 Task: Find connections with filter location Ibshawāy with filter topic #inspiration with filter profile language French with filter current company SINCLUS with filter school H.R. College Of Commerce & Economics with filter industry Medical Equipment Manufacturing with filter service category Tax Law with filter keywords title Habitat for Humanity Builder
Action: Mouse moved to (517, 64)
Screenshot: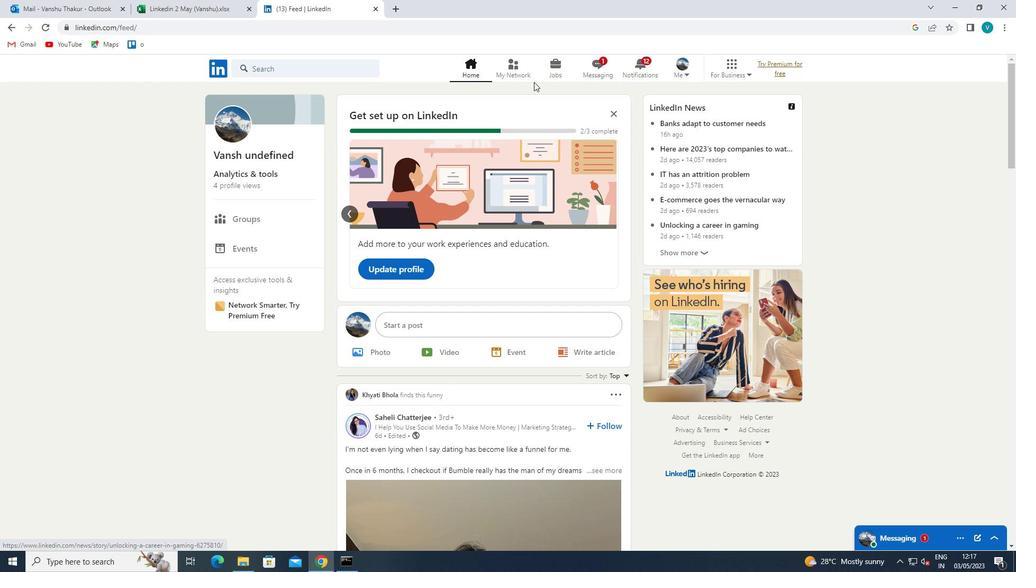 
Action: Mouse pressed left at (517, 64)
Screenshot: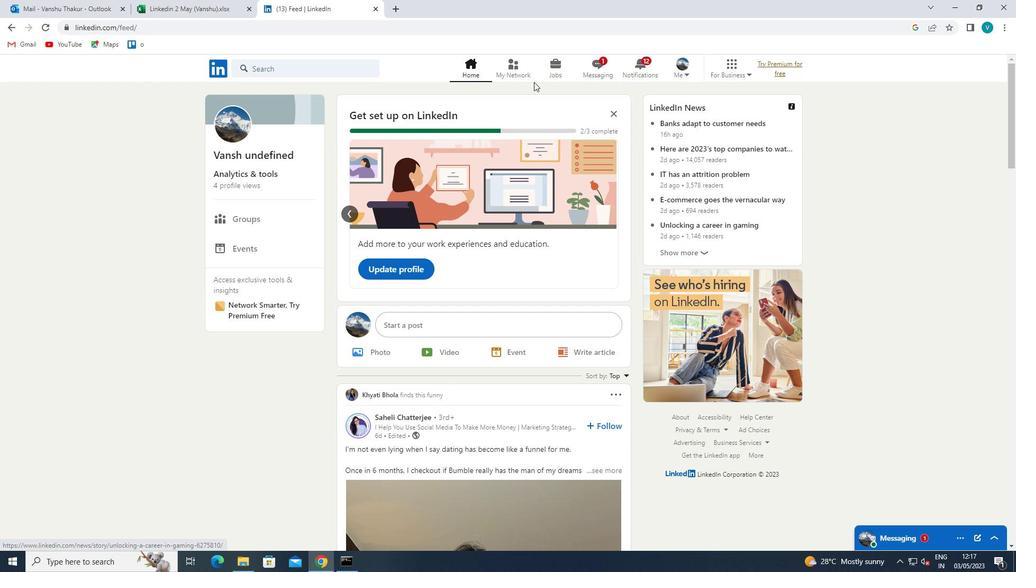 
Action: Mouse moved to (323, 128)
Screenshot: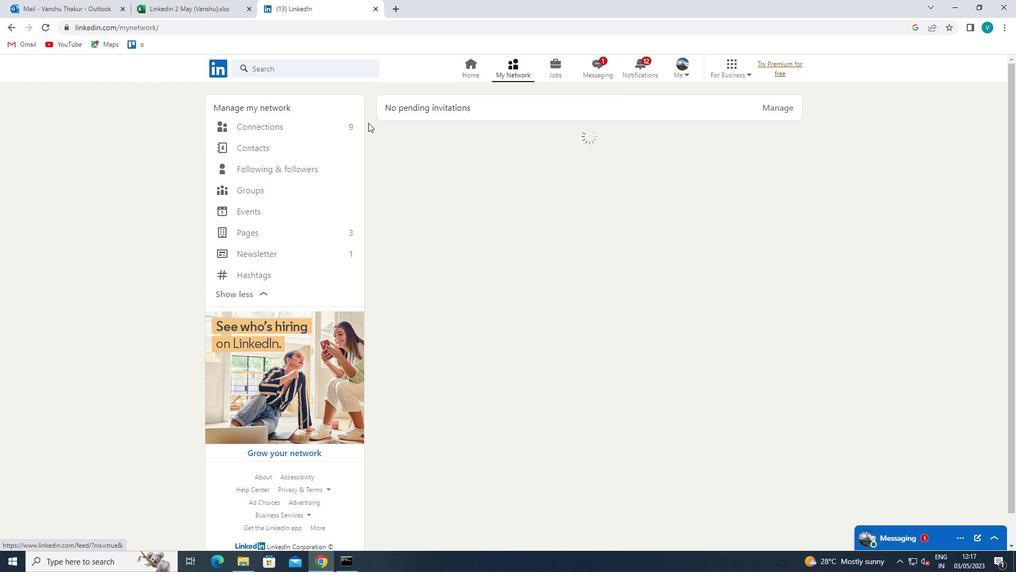 
Action: Mouse pressed left at (323, 128)
Screenshot: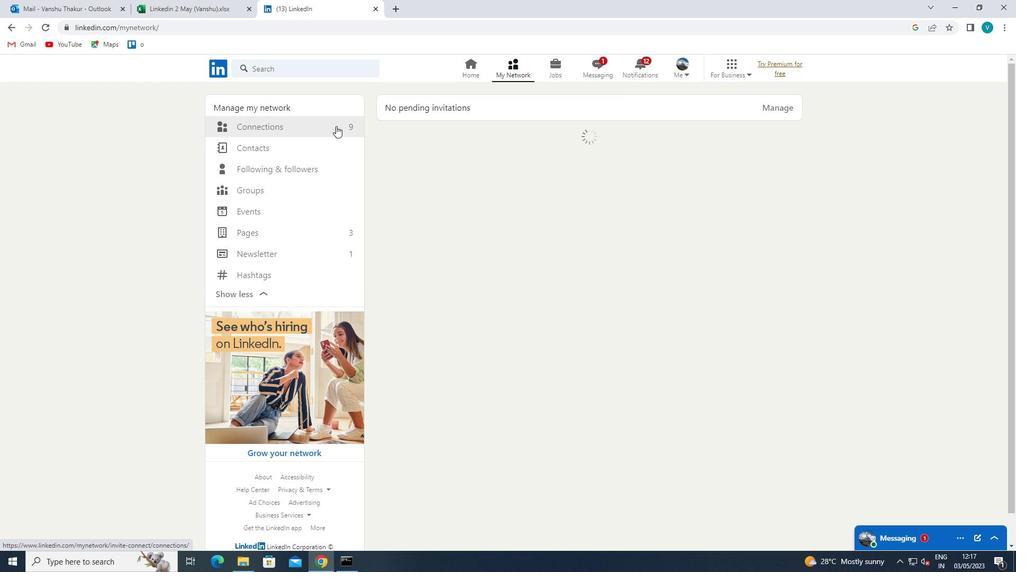 
Action: Mouse moved to (591, 132)
Screenshot: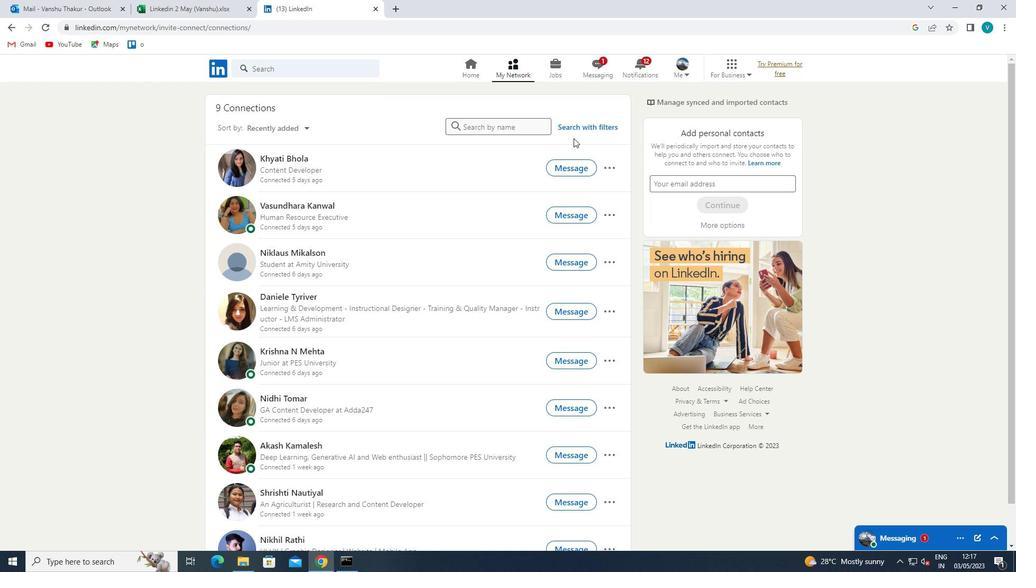 
Action: Mouse pressed left at (591, 132)
Screenshot: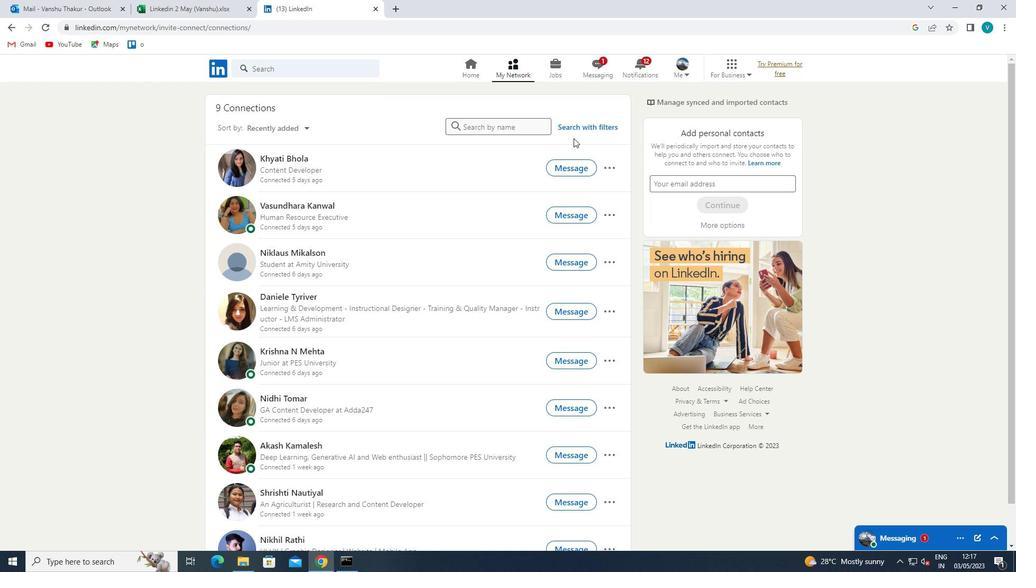 
Action: Mouse moved to (595, 130)
Screenshot: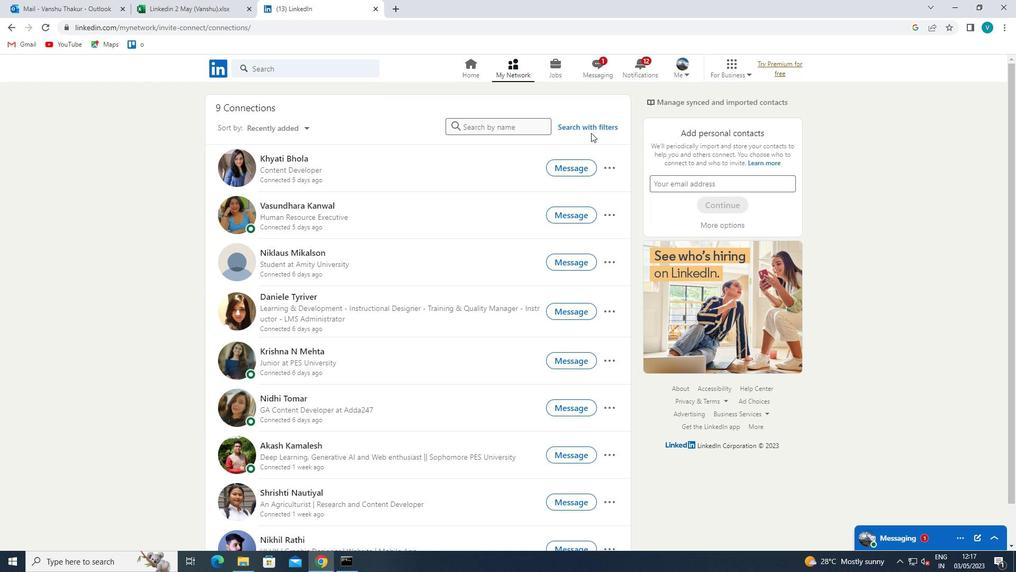 
Action: Mouse pressed left at (595, 130)
Screenshot: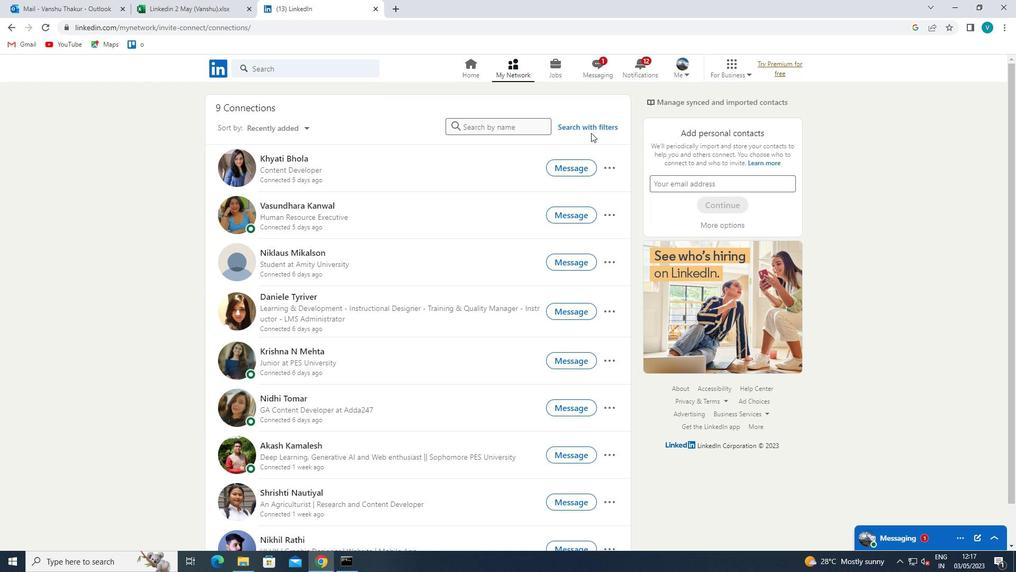 
Action: Mouse moved to (501, 100)
Screenshot: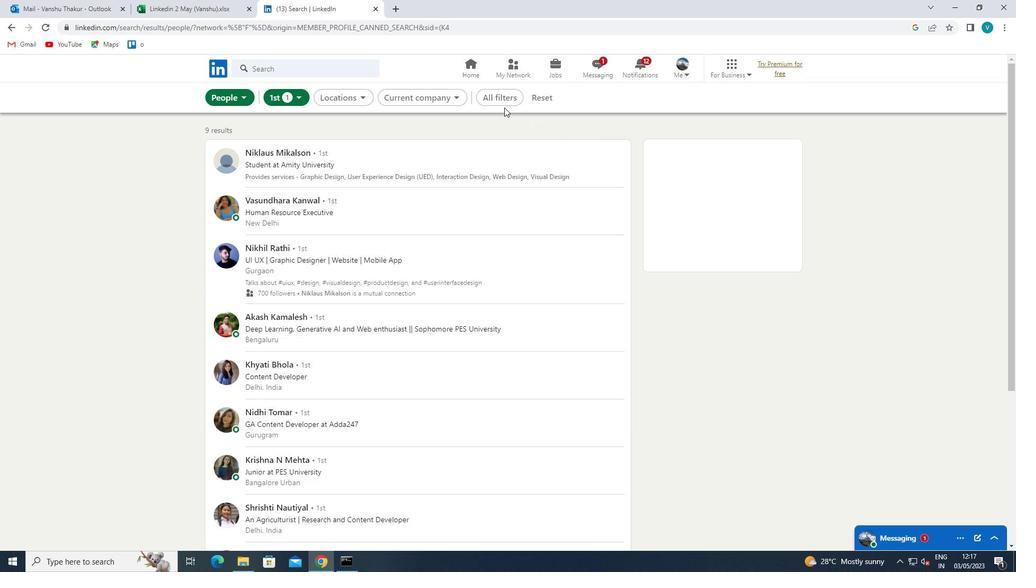 
Action: Mouse pressed left at (501, 100)
Screenshot: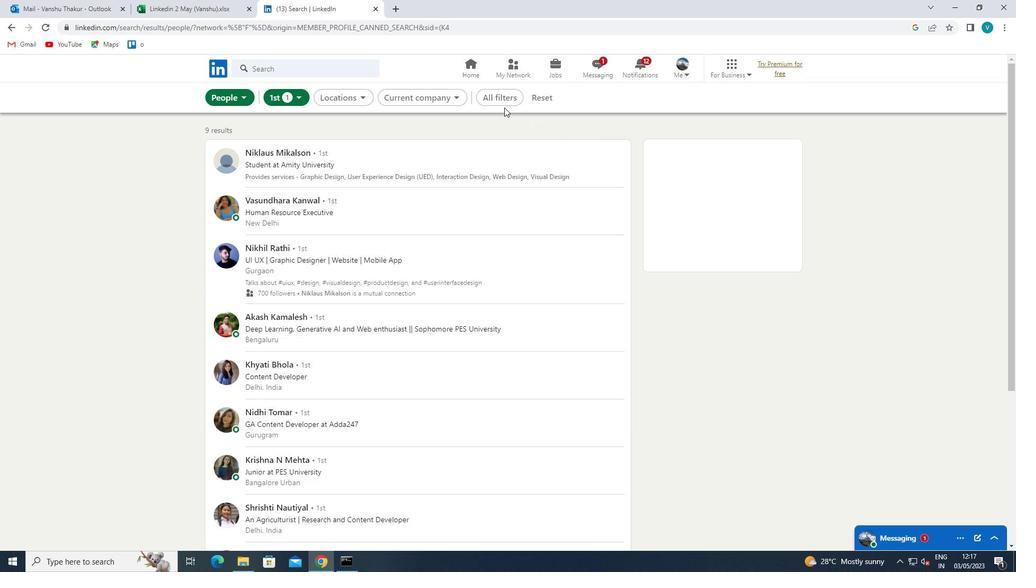 
Action: Mouse moved to (808, 243)
Screenshot: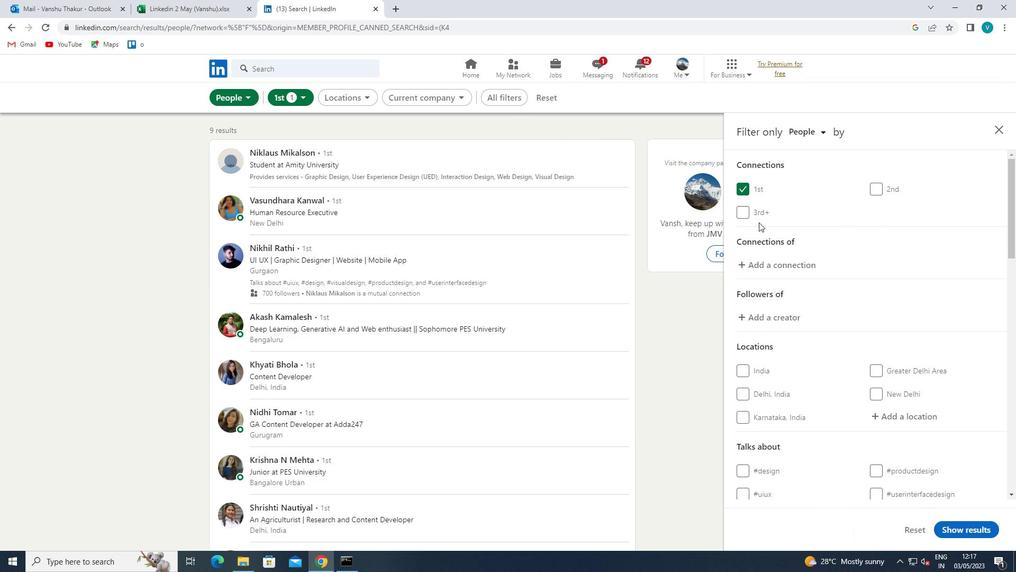 
Action: Mouse scrolled (808, 242) with delta (0, 0)
Screenshot: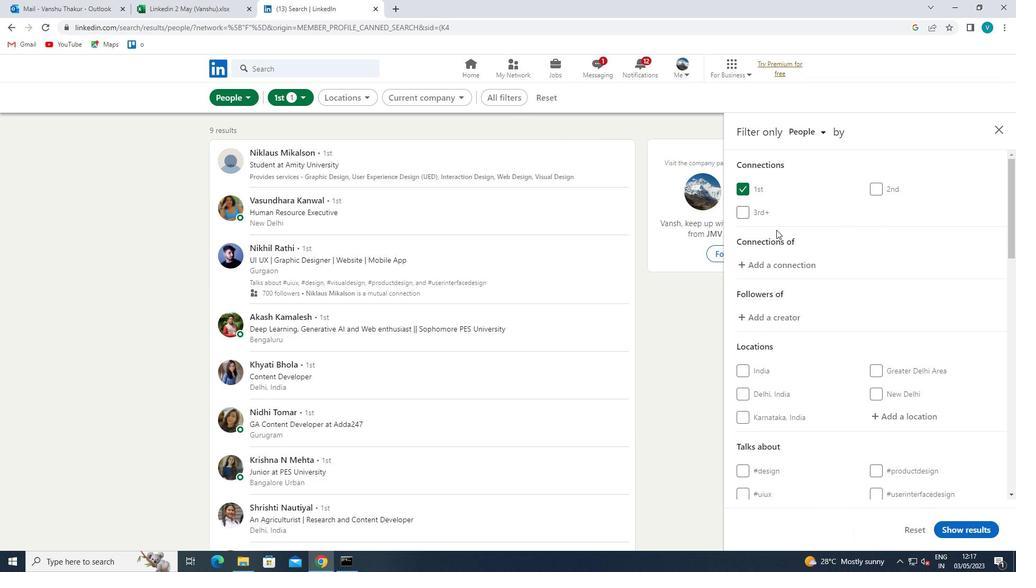 
Action: Mouse moved to (894, 364)
Screenshot: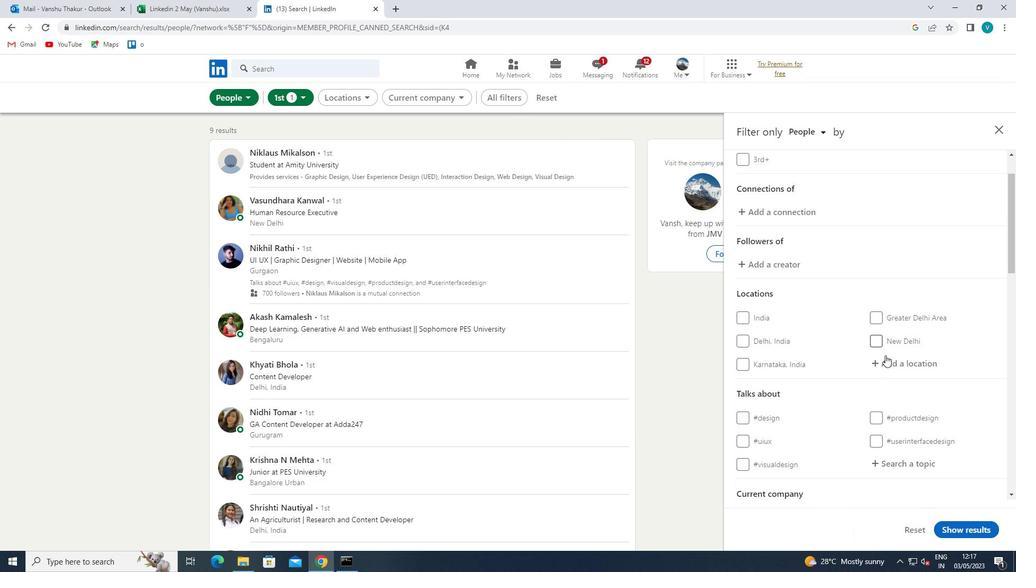 
Action: Mouse pressed left at (894, 364)
Screenshot: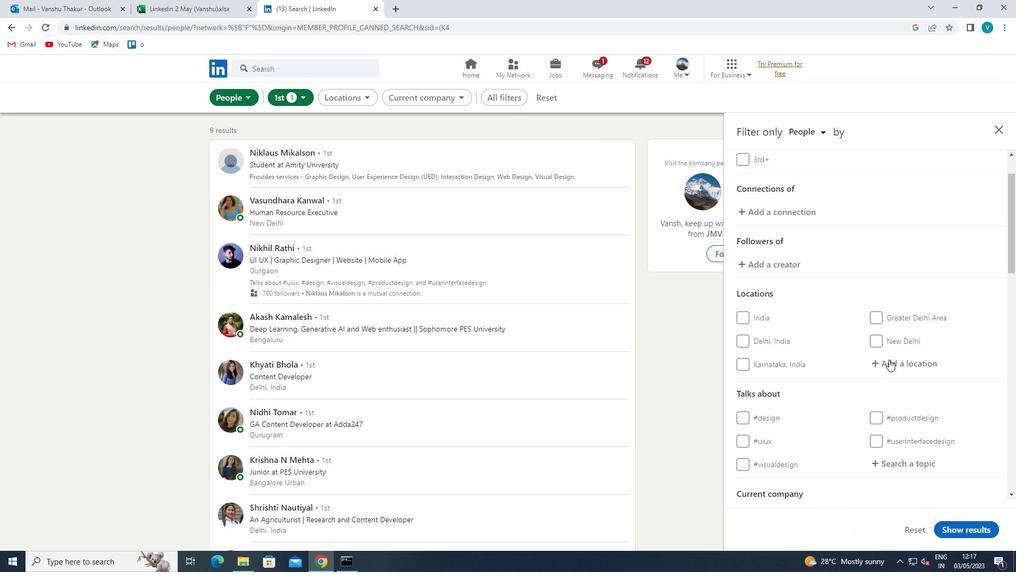 
Action: Mouse moved to (662, 234)
Screenshot: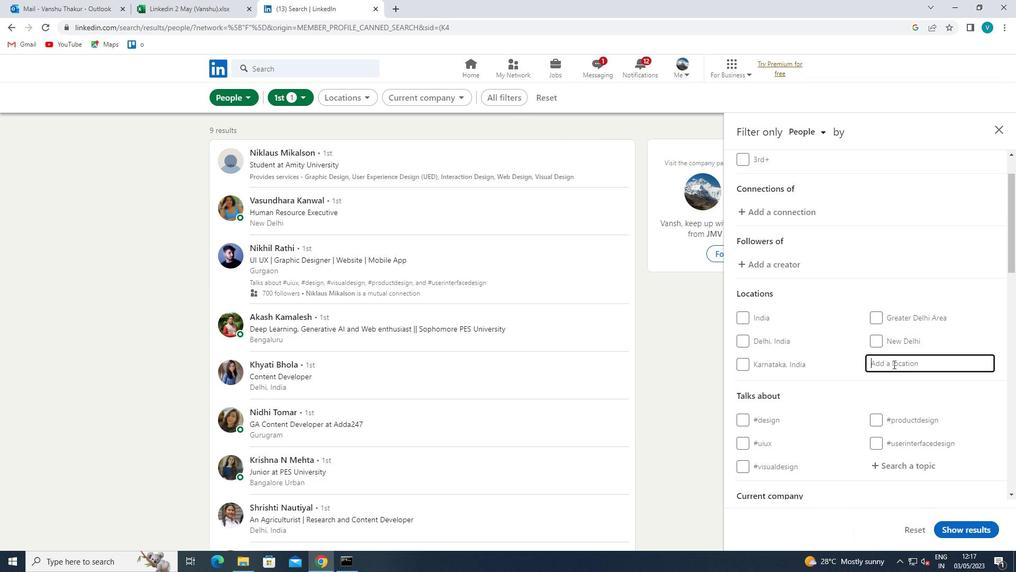 
Action: Key pressed lbshaway
Screenshot: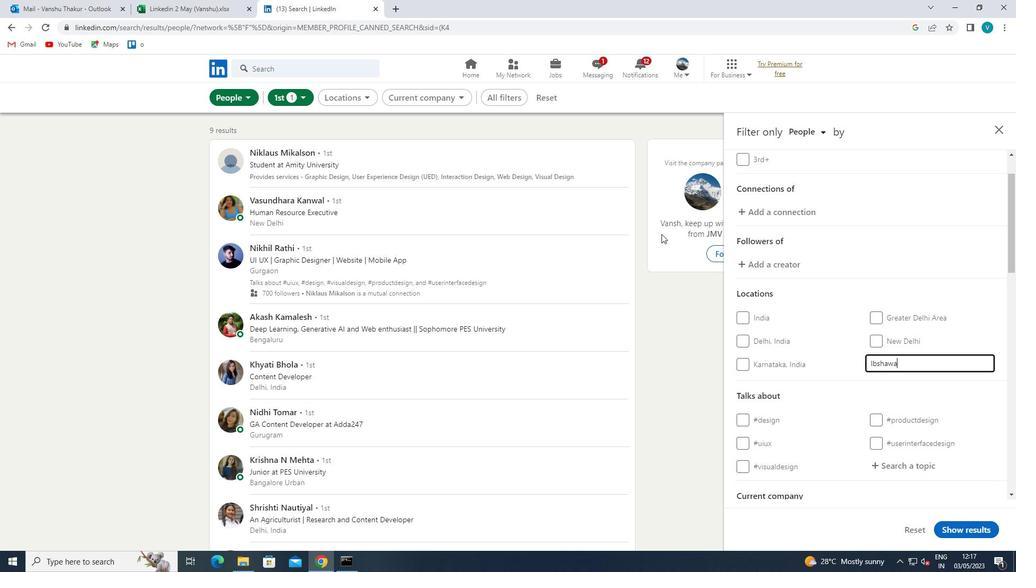 
Action: Mouse moved to (823, 343)
Screenshot: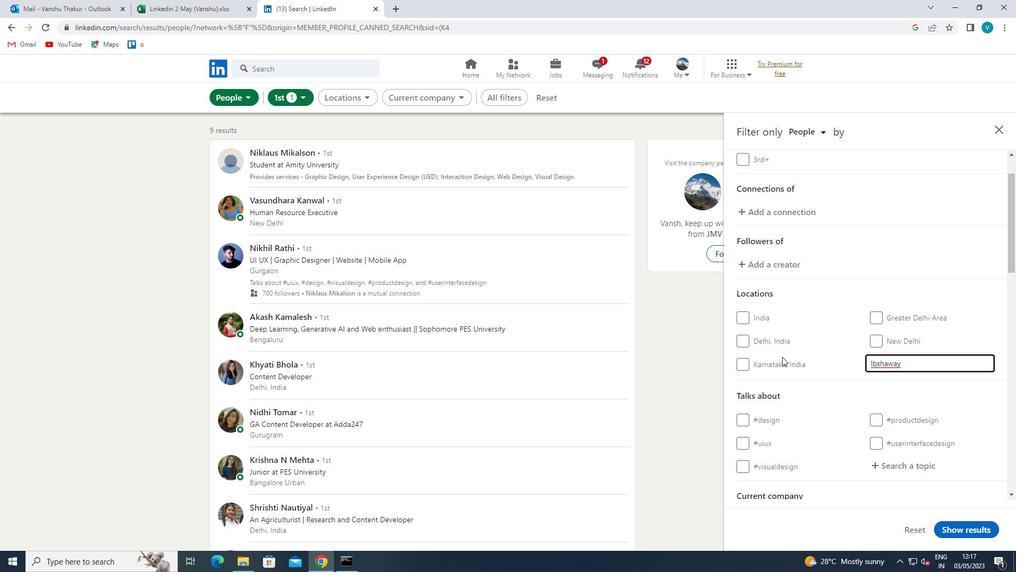 
Action: Mouse pressed left at (823, 343)
Screenshot: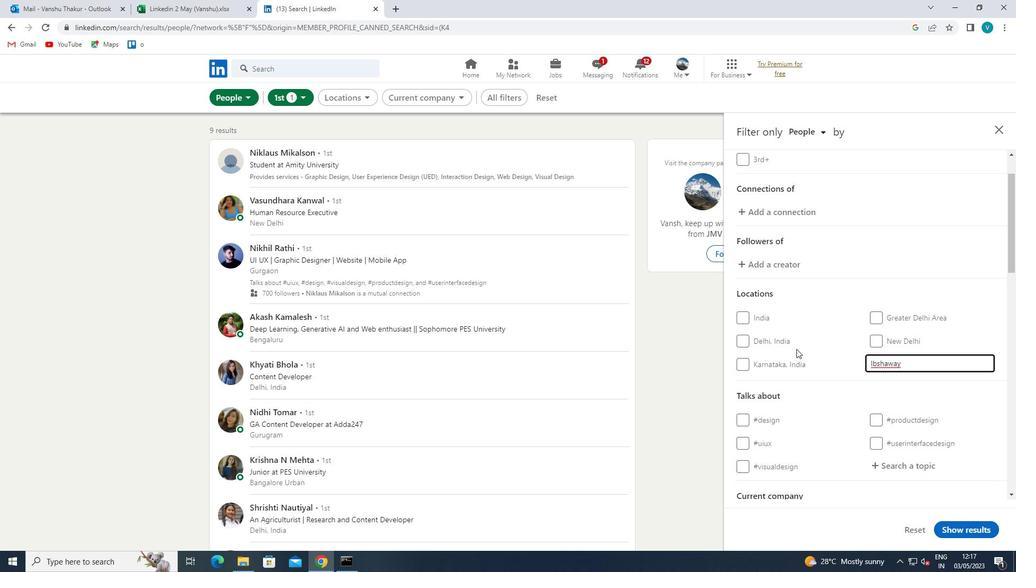 
Action: Mouse moved to (826, 340)
Screenshot: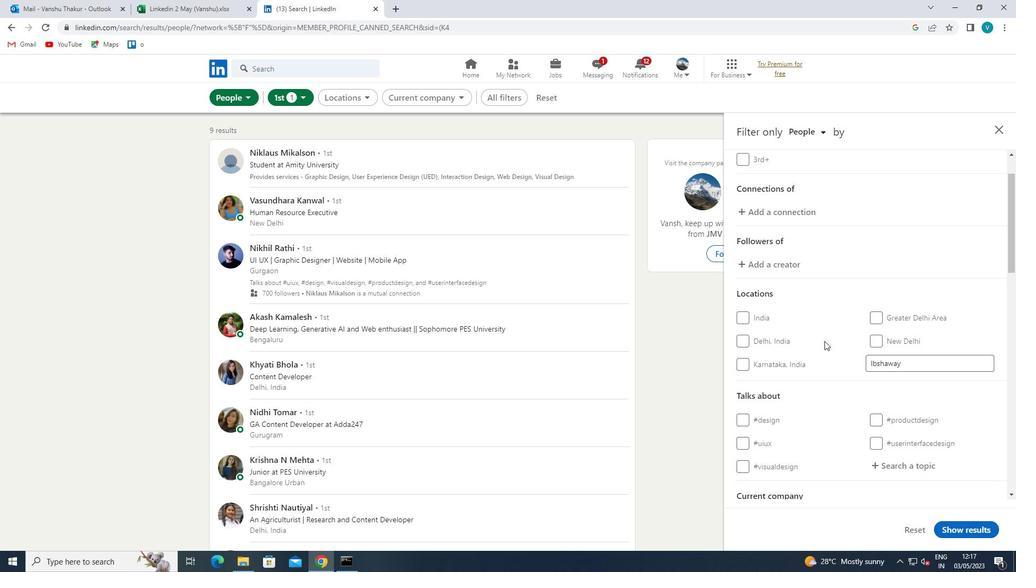 
Action: Mouse scrolled (826, 340) with delta (0, 0)
Screenshot: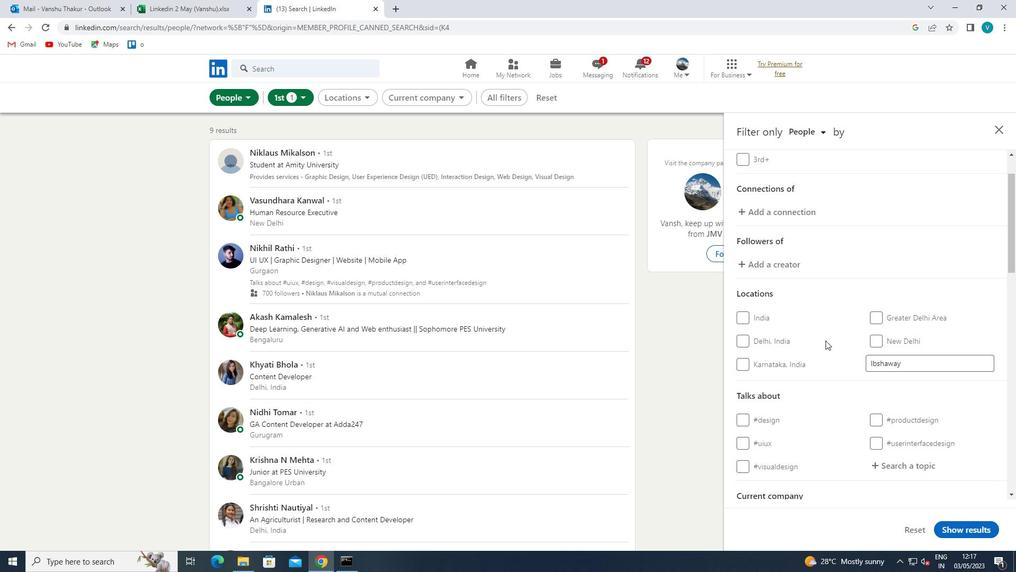 
Action: Mouse scrolled (826, 340) with delta (0, 0)
Screenshot: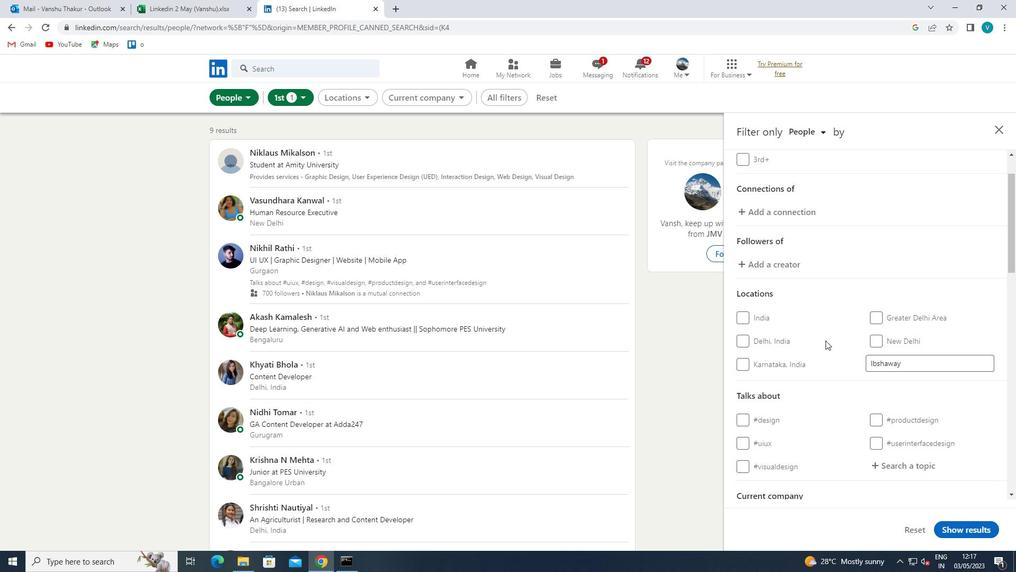 
Action: Mouse scrolled (826, 340) with delta (0, 0)
Screenshot: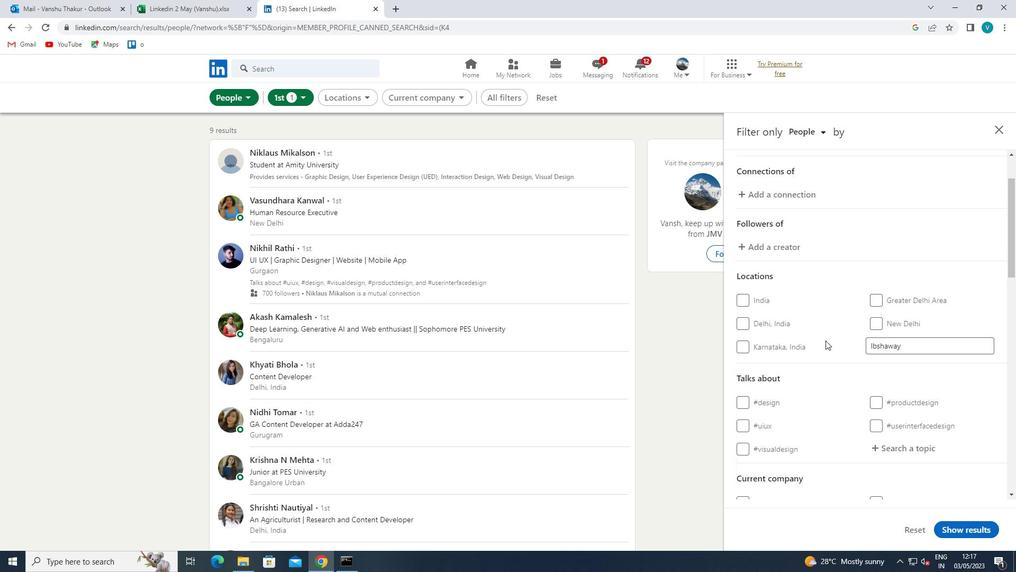
Action: Mouse moved to (907, 313)
Screenshot: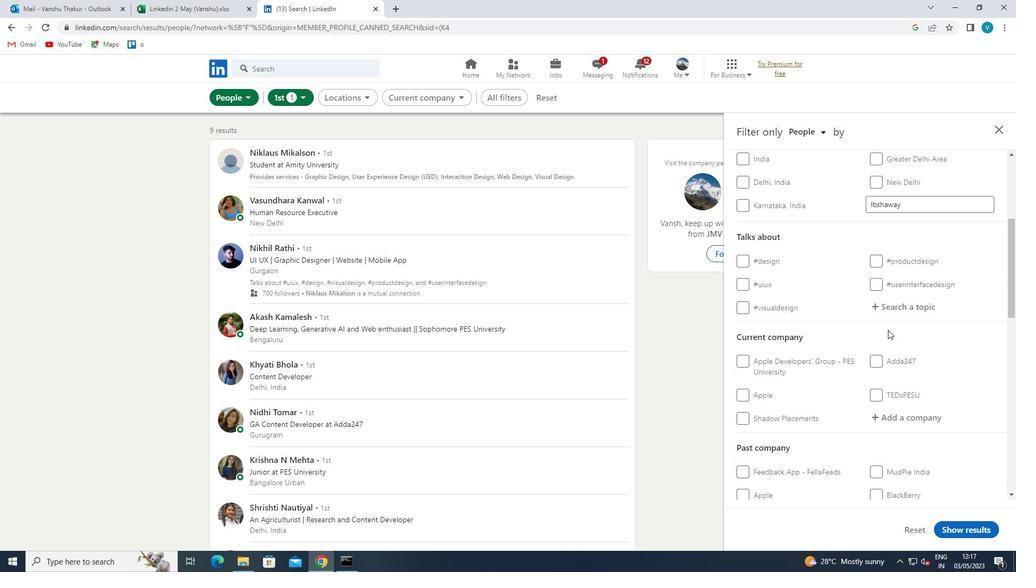 
Action: Mouse pressed left at (907, 313)
Screenshot: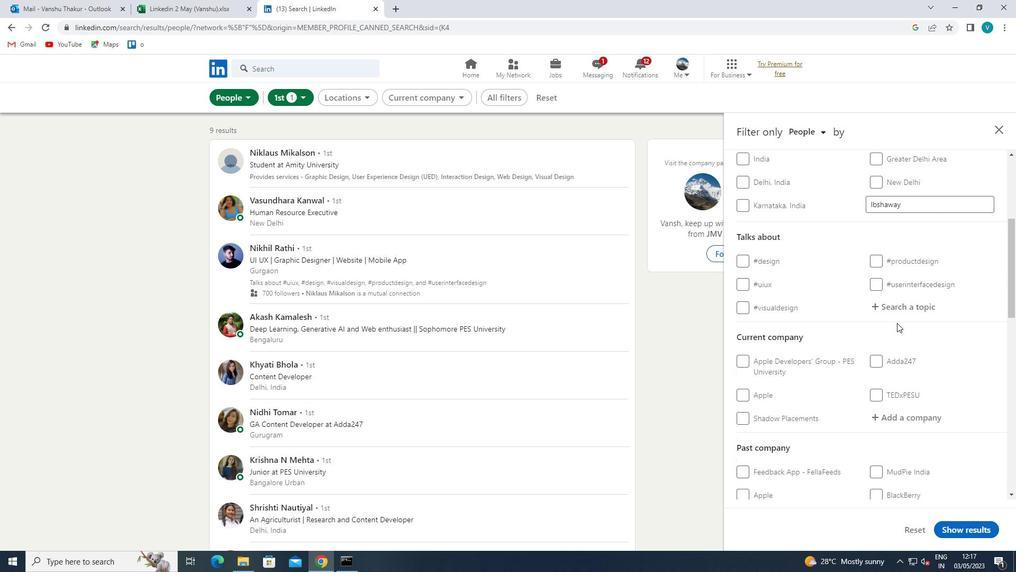 
Action: Mouse moved to (617, 145)
Screenshot: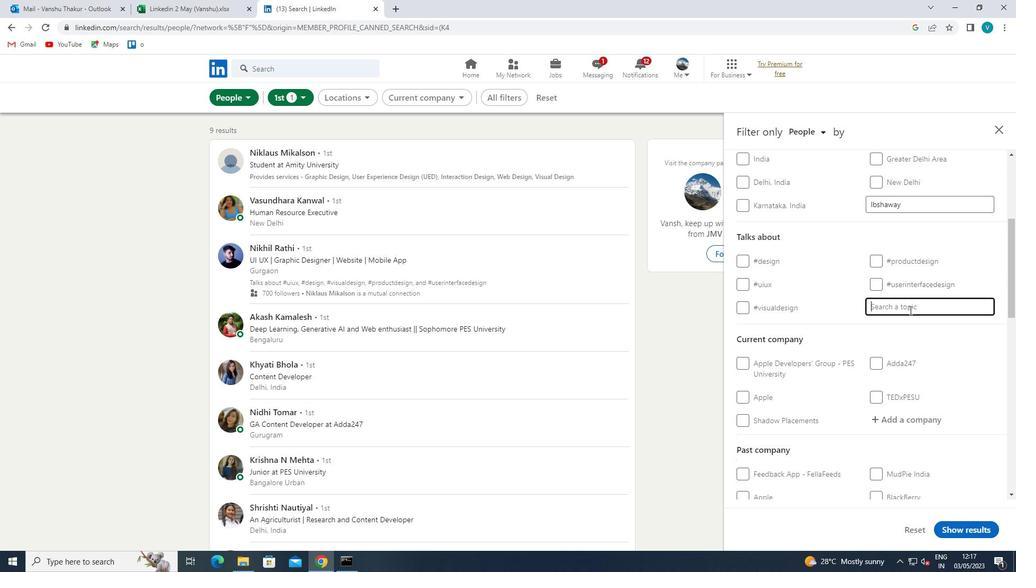 
Action: Key pressed inspiration
Screenshot: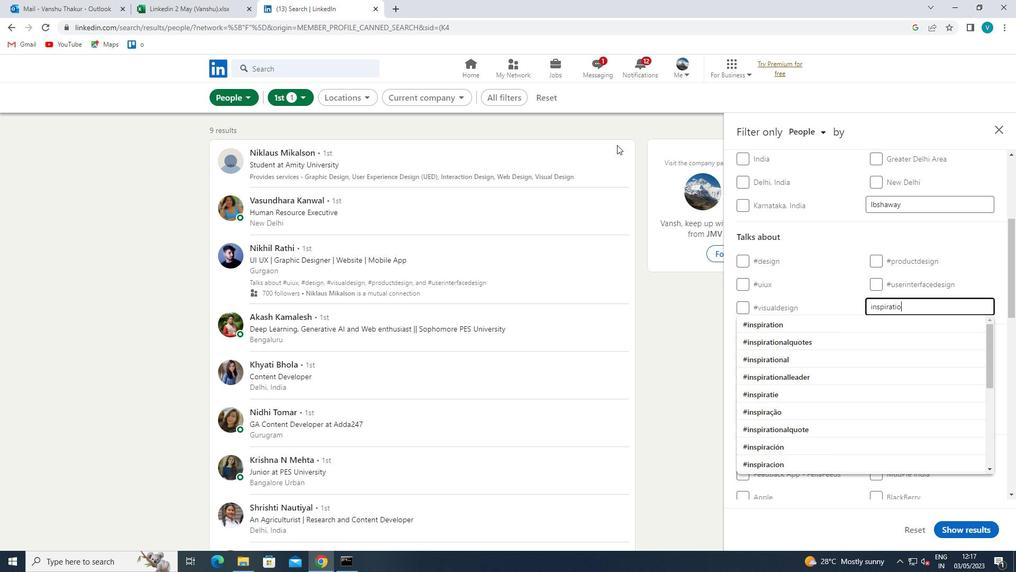 
Action: Mouse moved to (774, 316)
Screenshot: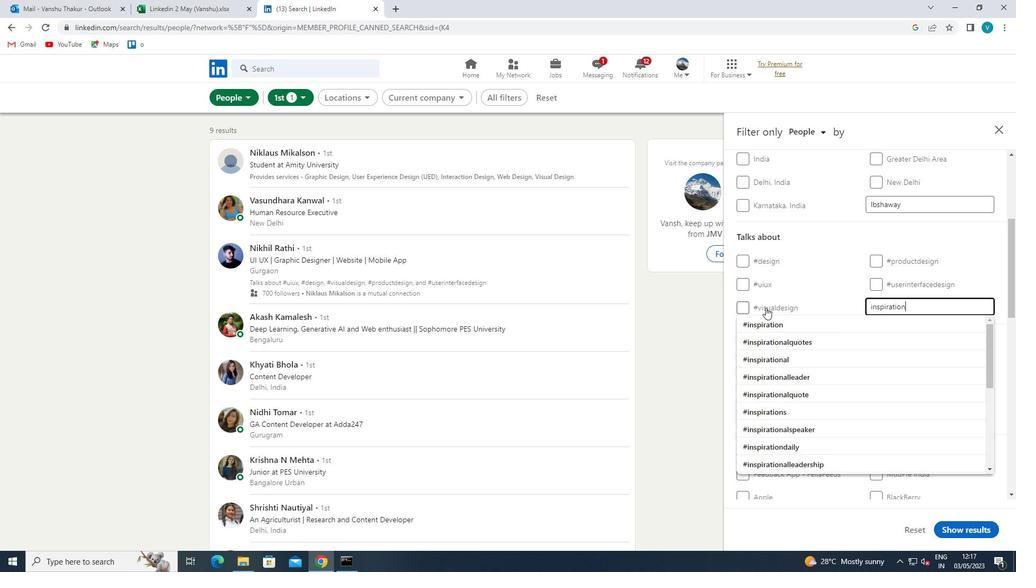 
Action: Mouse pressed left at (774, 316)
Screenshot: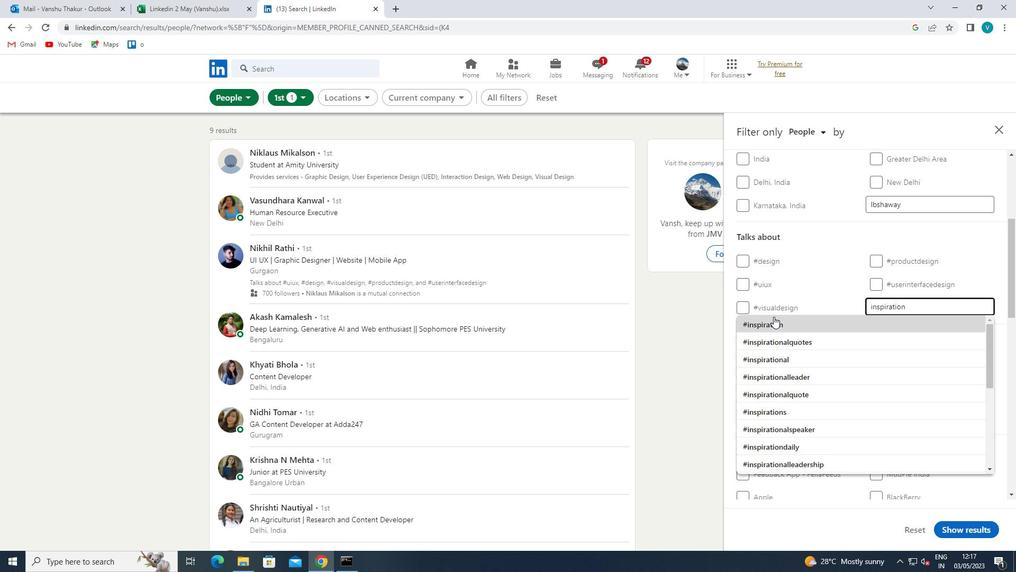 
Action: Mouse moved to (867, 333)
Screenshot: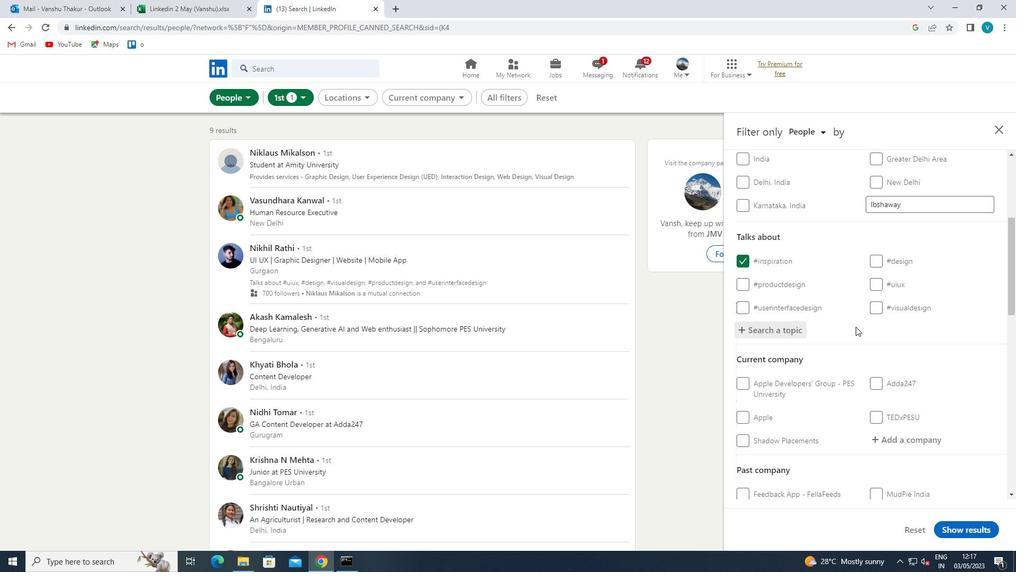 
Action: Mouse scrolled (867, 332) with delta (0, 0)
Screenshot: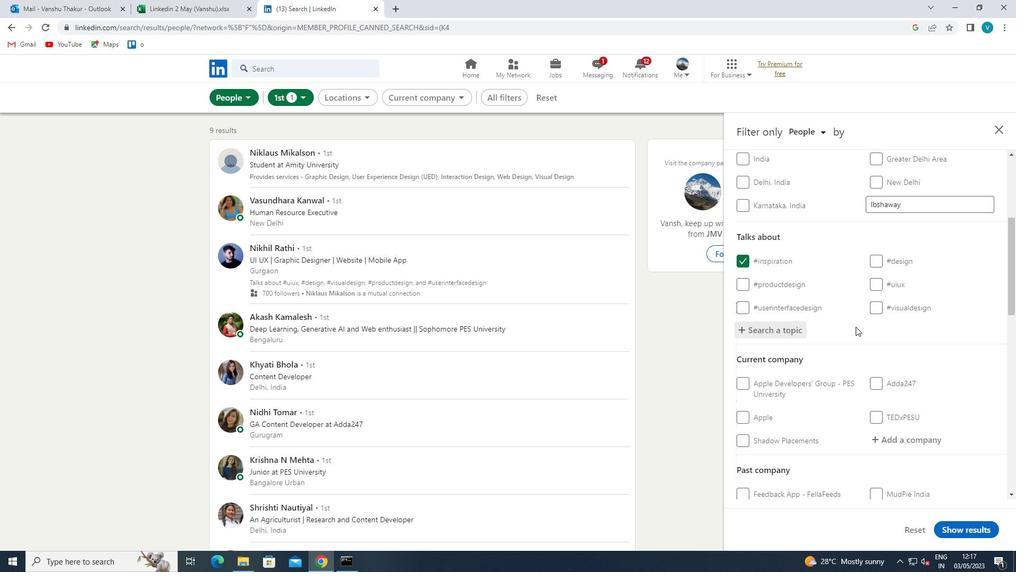 
Action: Mouse moved to (868, 334)
Screenshot: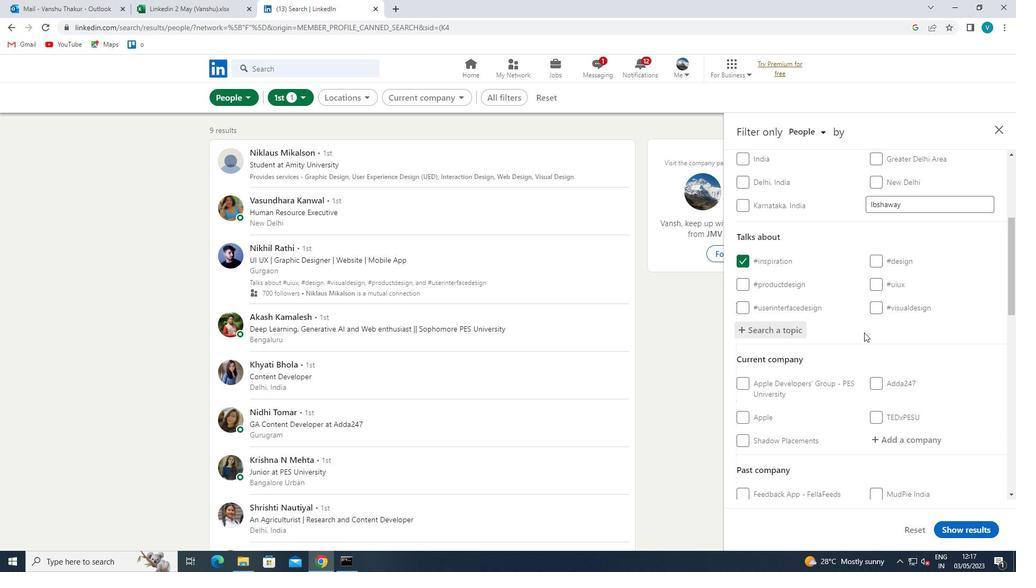 
Action: Mouse scrolled (868, 333) with delta (0, 0)
Screenshot: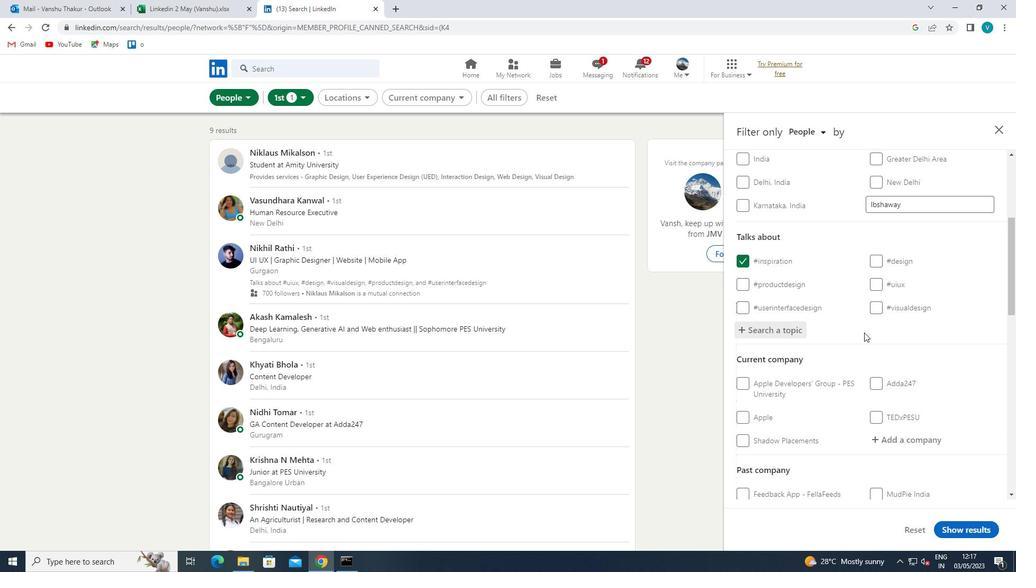 
Action: Mouse moved to (892, 333)
Screenshot: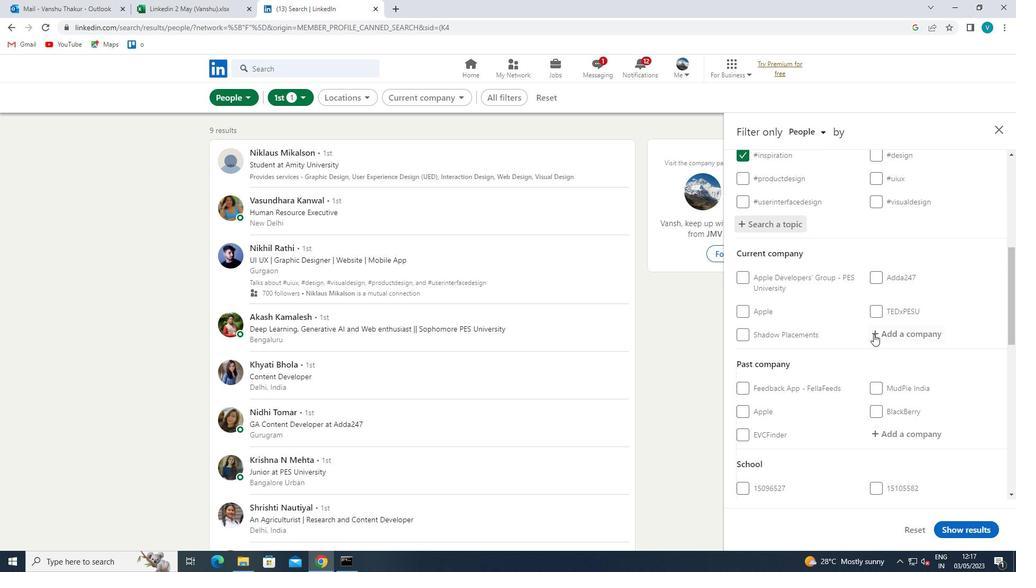 
Action: Mouse pressed left at (892, 333)
Screenshot: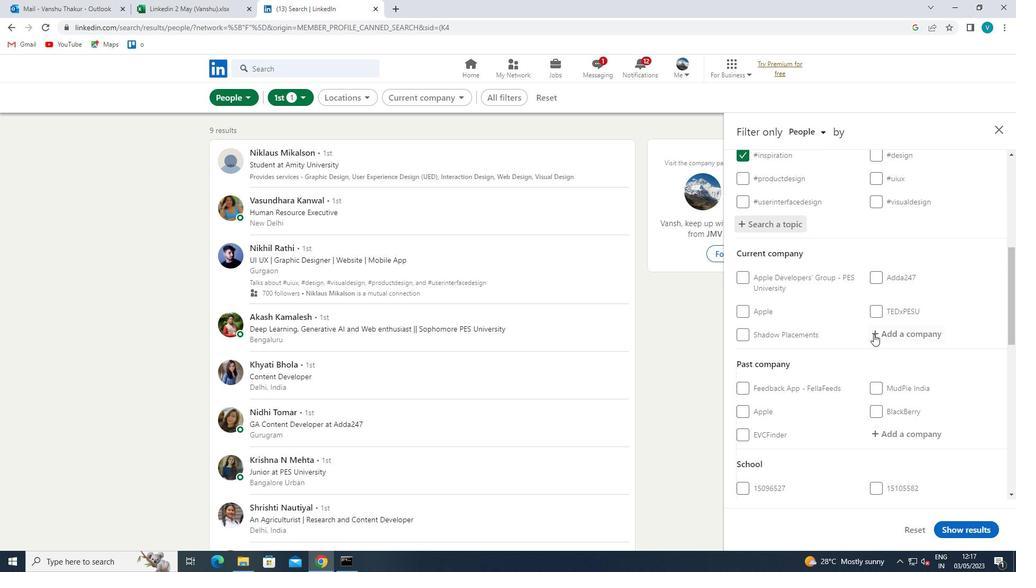 
Action: Mouse moved to (824, 359)
Screenshot: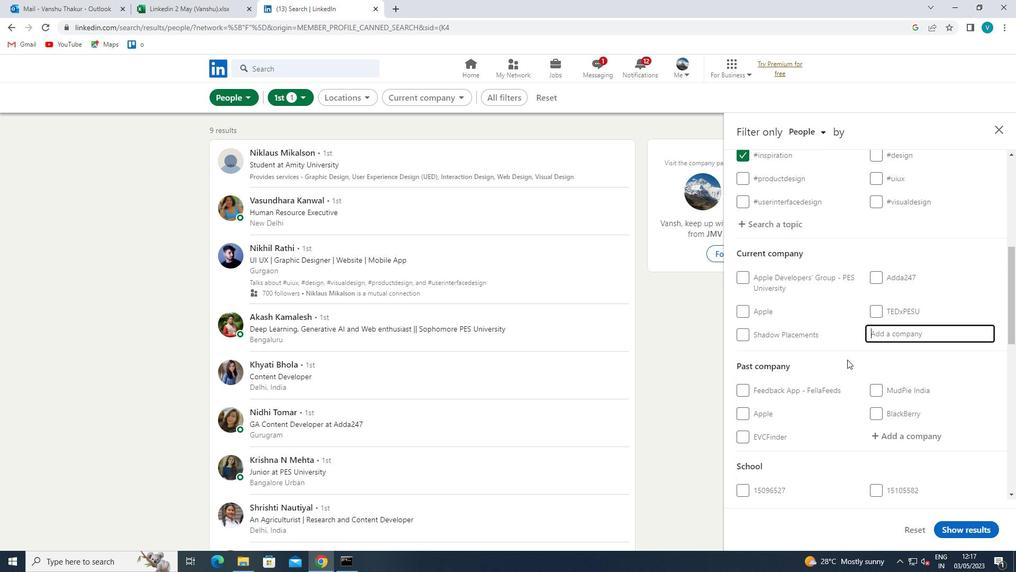 
Action: Key pressed <Key.shift>SINCLUS
Screenshot: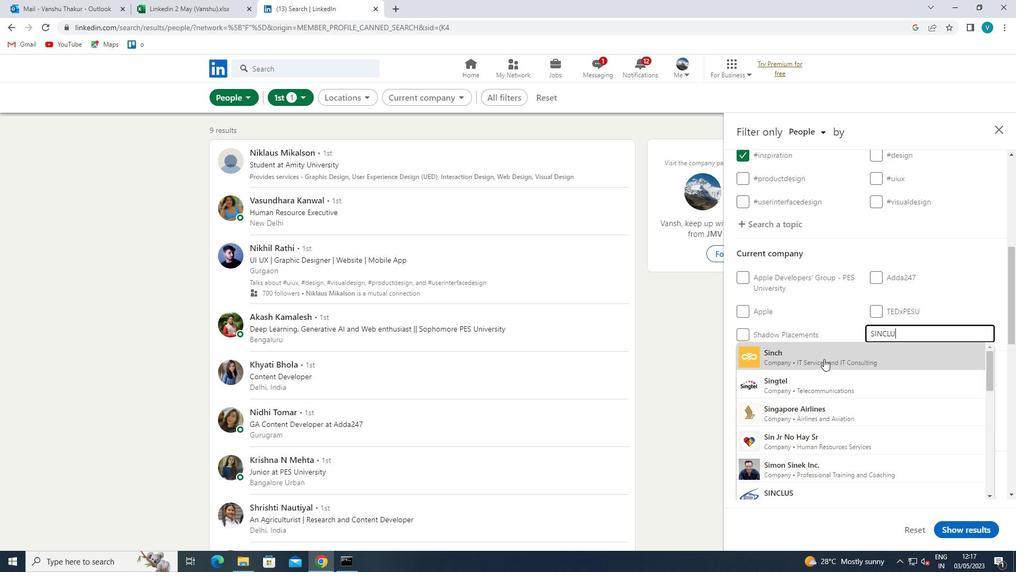 
Action: Mouse moved to (833, 359)
Screenshot: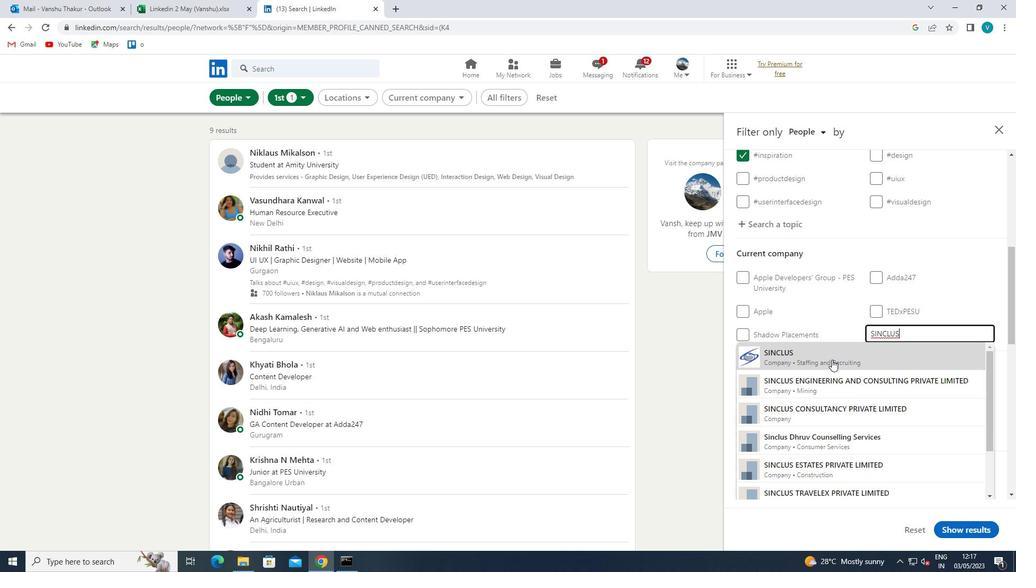 
Action: Mouse pressed left at (833, 359)
Screenshot: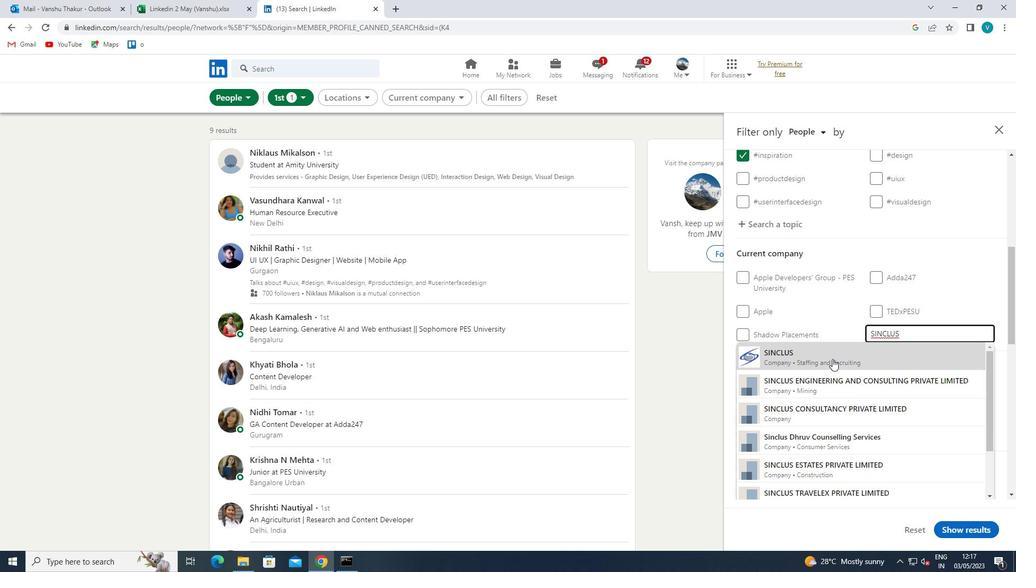 
Action: Mouse scrolled (833, 358) with delta (0, 0)
Screenshot: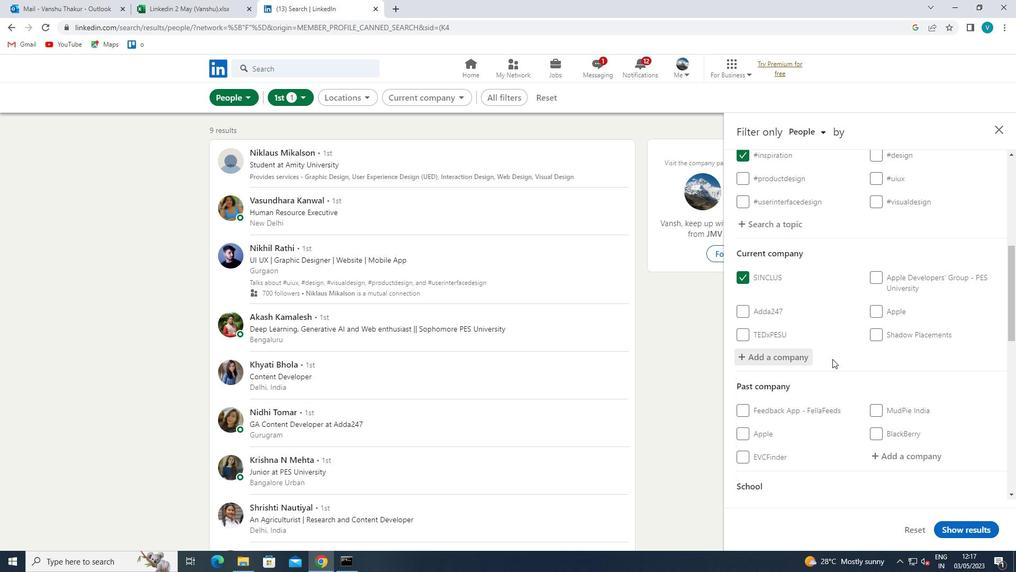 
Action: Mouse scrolled (833, 358) with delta (0, 0)
Screenshot: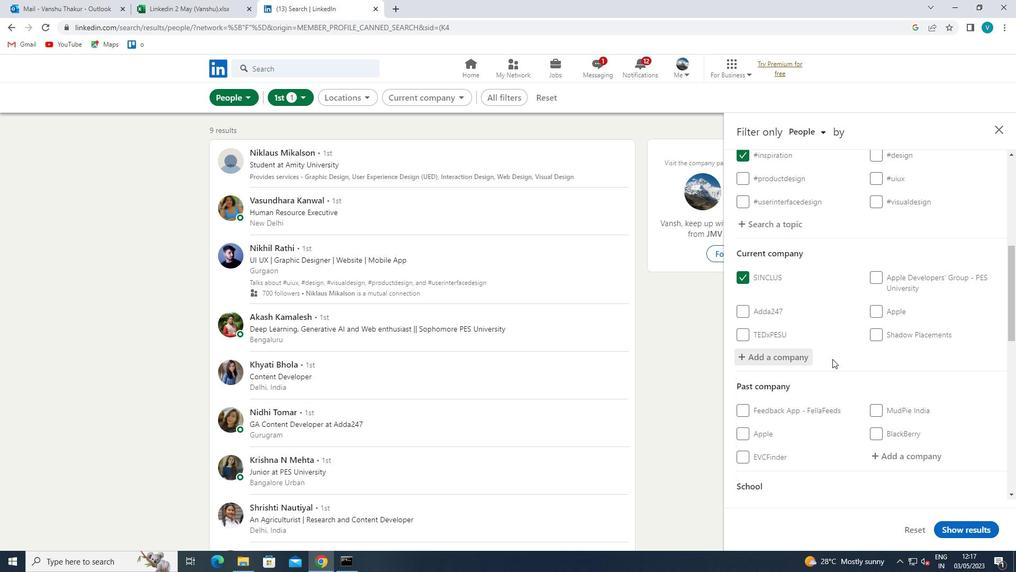 
Action: Mouse scrolled (833, 359) with delta (0, 0)
Screenshot: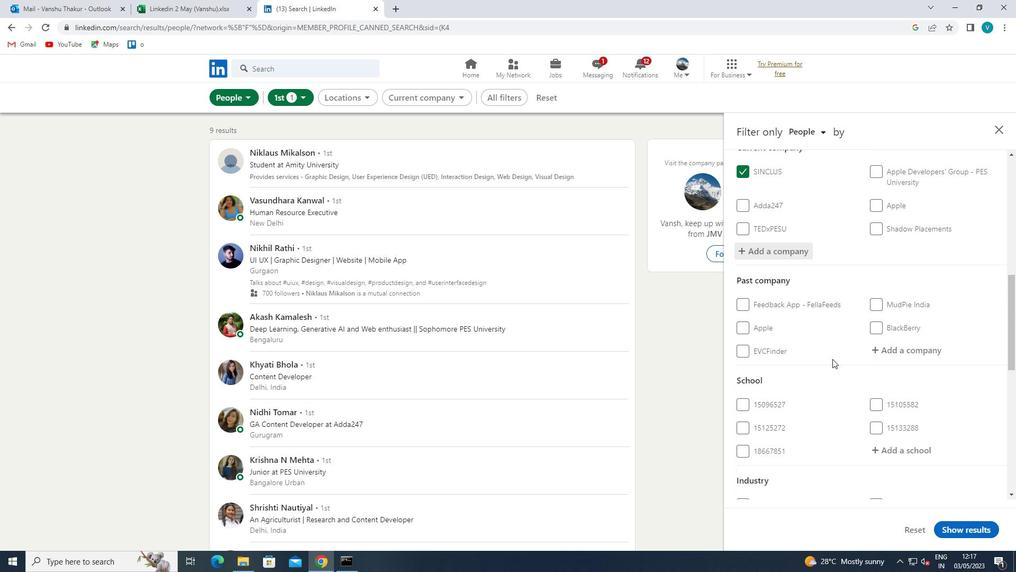 
Action: Mouse scrolled (833, 358) with delta (0, 0)
Screenshot: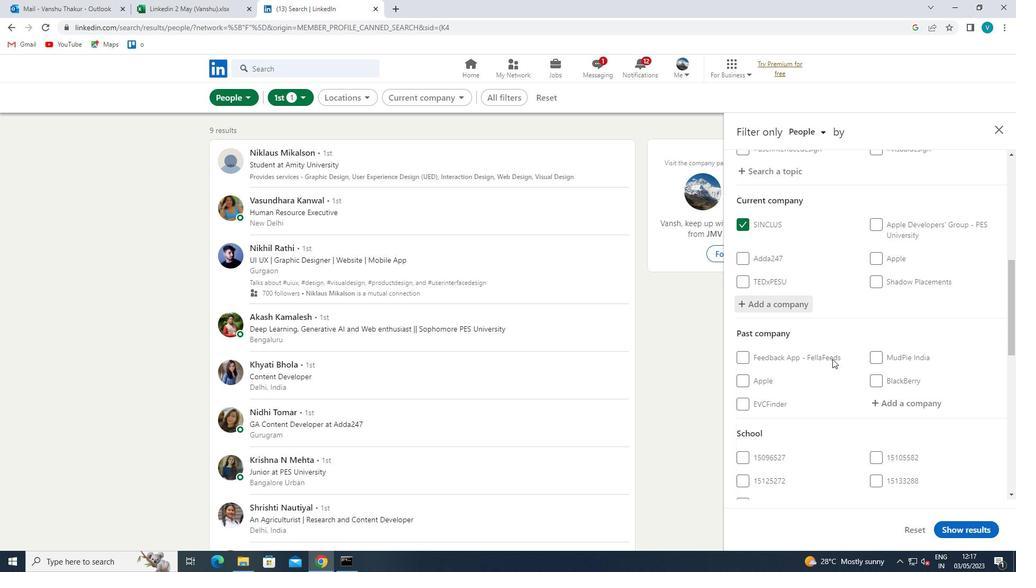 
Action: Mouse scrolled (833, 358) with delta (0, 0)
Screenshot: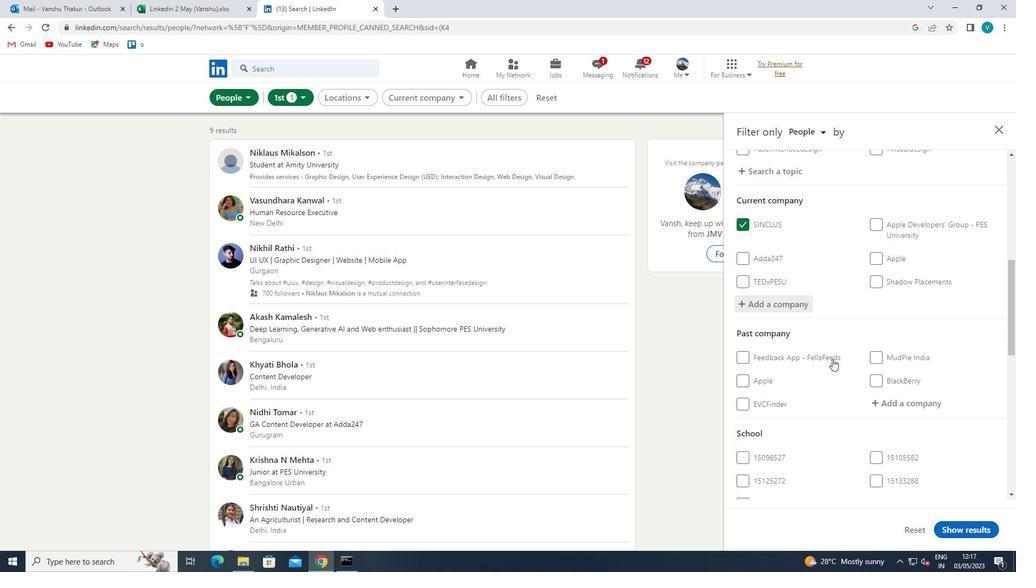 
Action: Mouse scrolled (833, 358) with delta (0, 0)
Screenshot: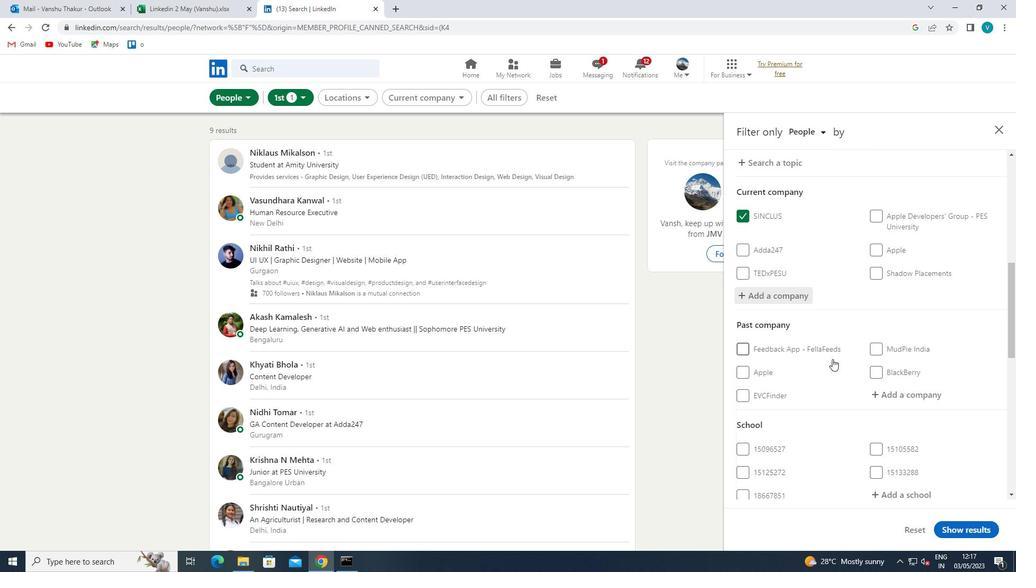 
Action: Mouse moved to (880, 337)
Screenshot: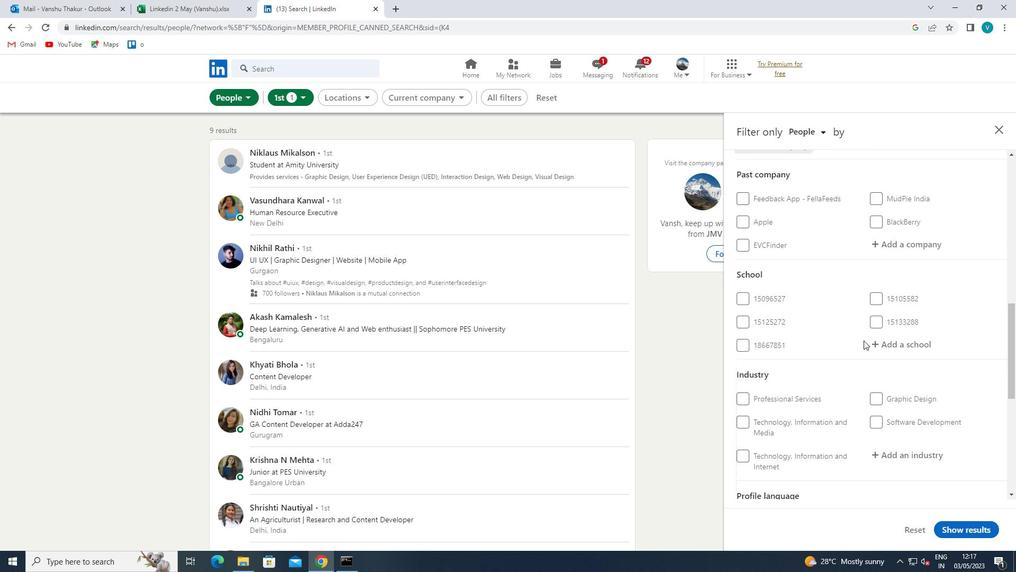 
Action: Mouse pressed left at (880, 337)
Screenshot: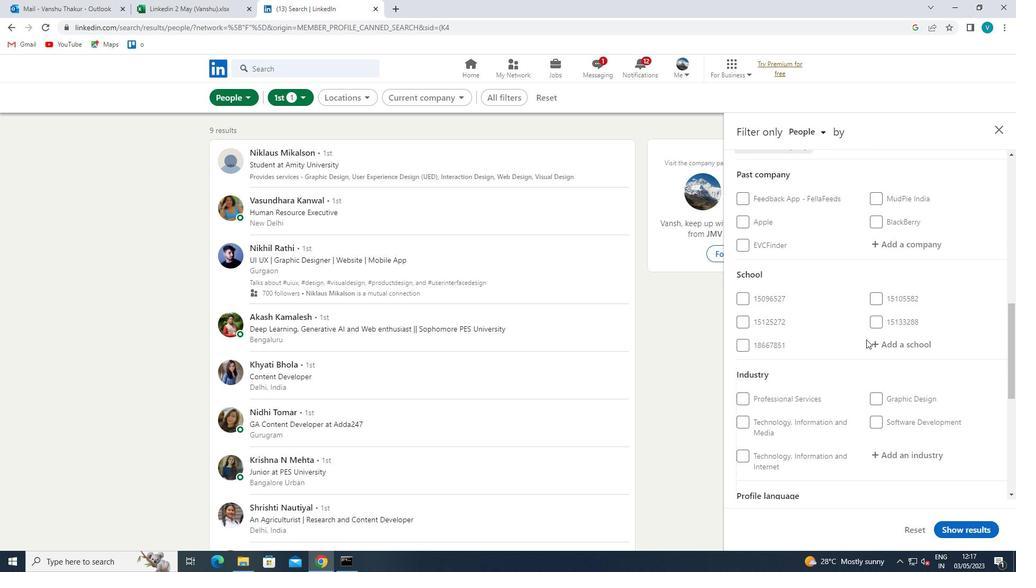 
Action: Mouse moved to (846, 358)
Screenshot: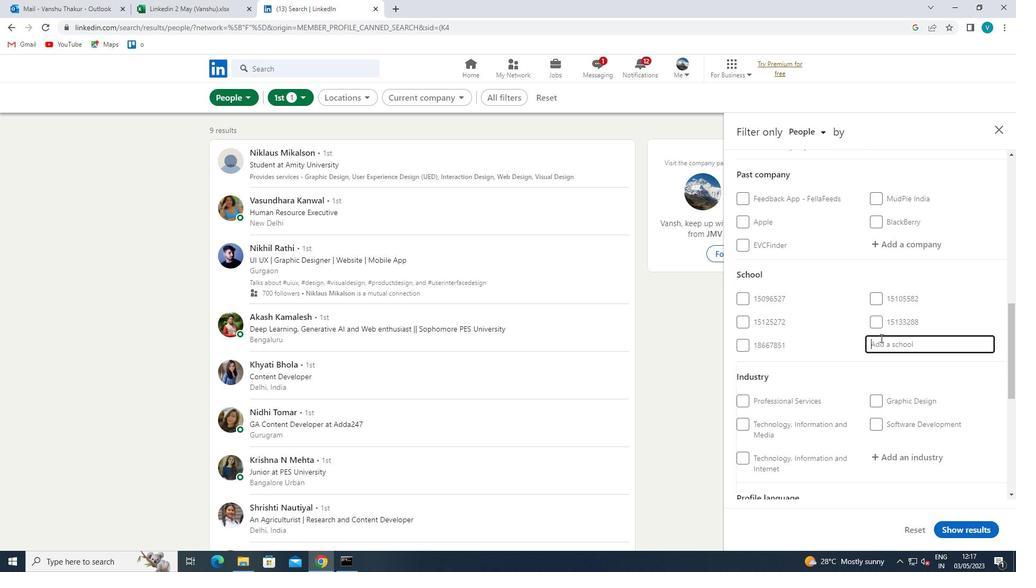 
Action: Key pressed <Key.shift>H.<Key.shift>R
Screenshot: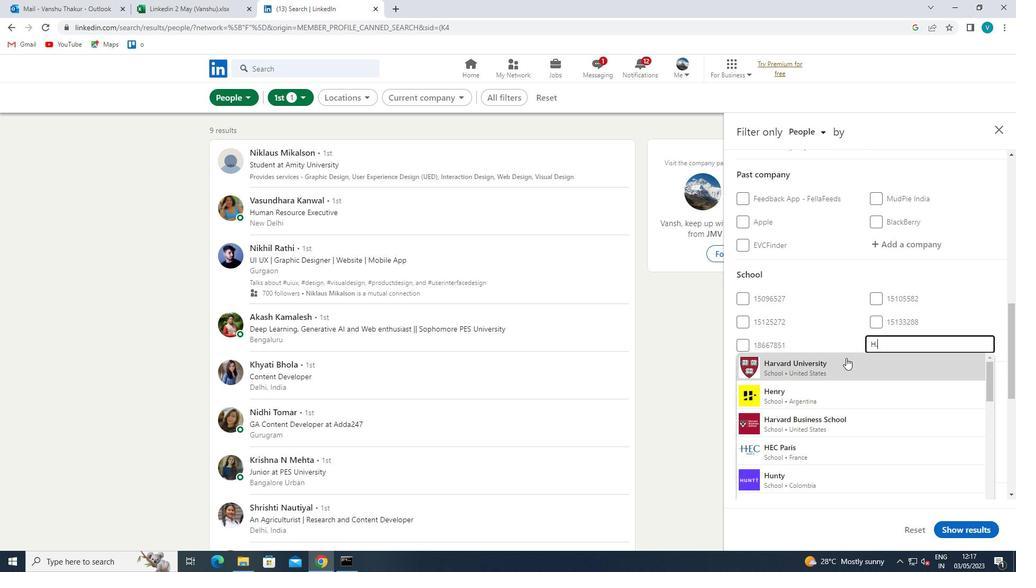 
Action: Mouse moved to (846, 358)
Screenshot: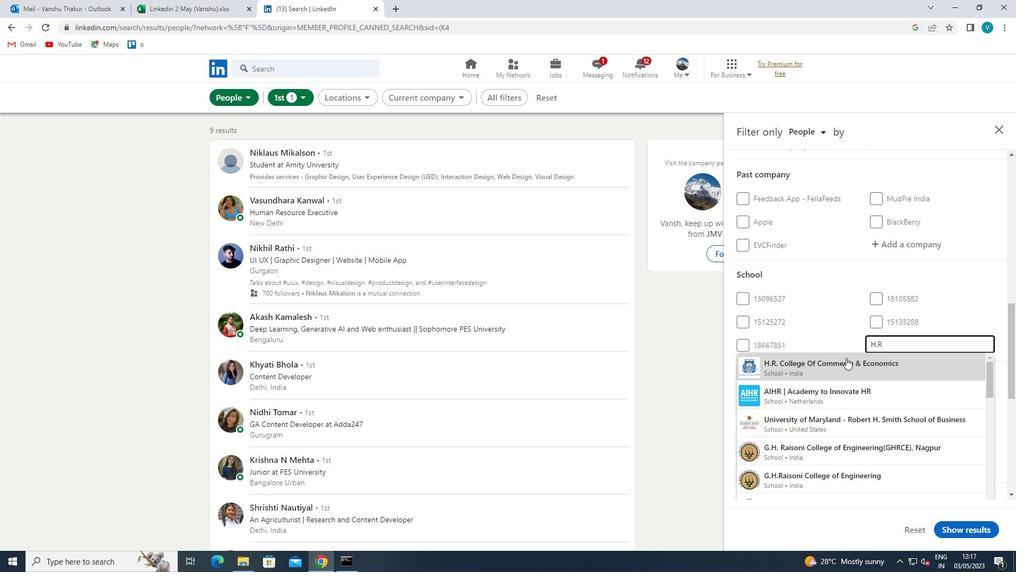 
Action: Key pressed .<Key.space><Key.shift>COLLR<Key.backspace>EGE
Screenshot: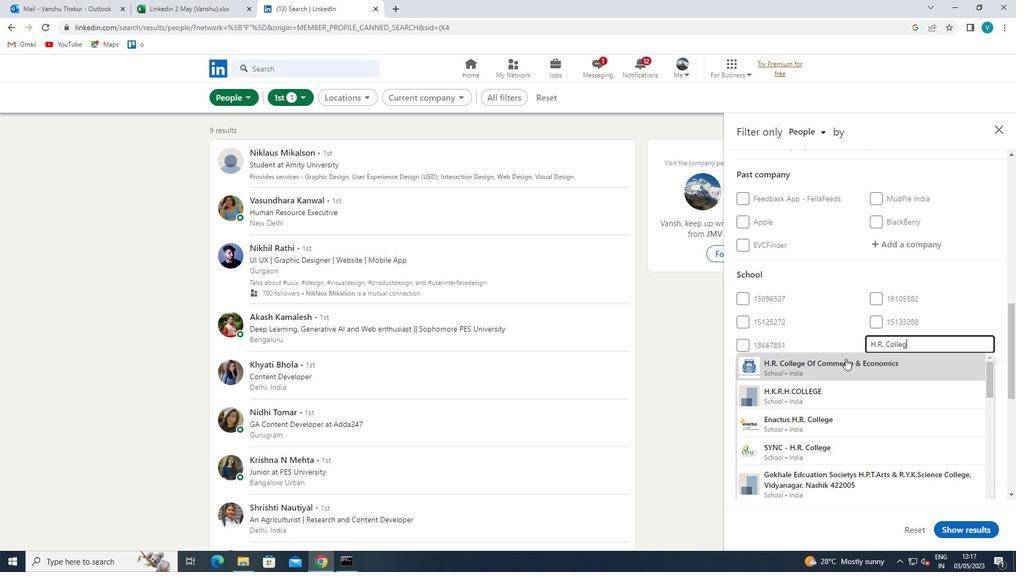 
Action: Mouse moved to (846, 358)
Screenshot: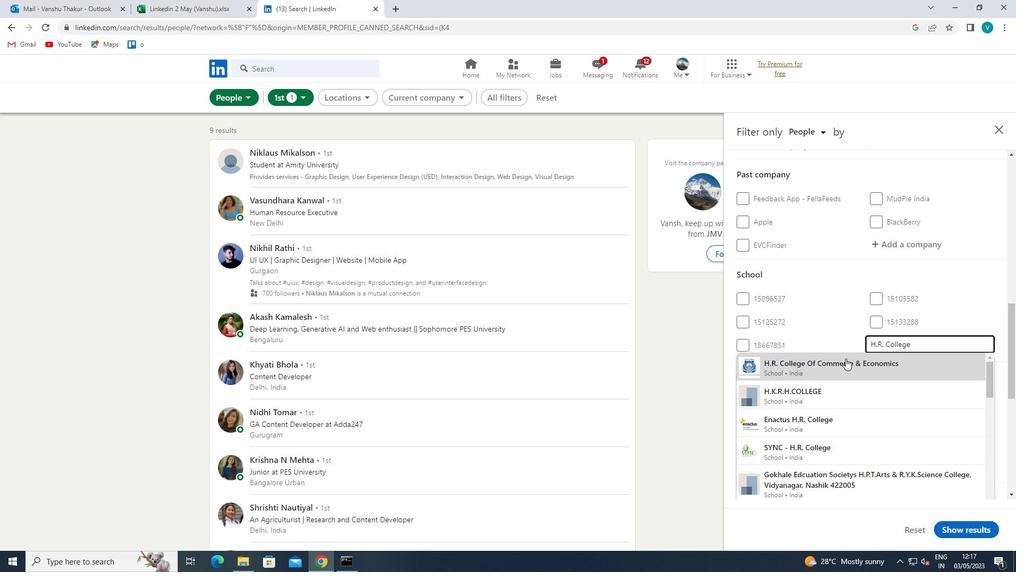 
Action: Mouse pressed left at (846, 358)
Screenshot: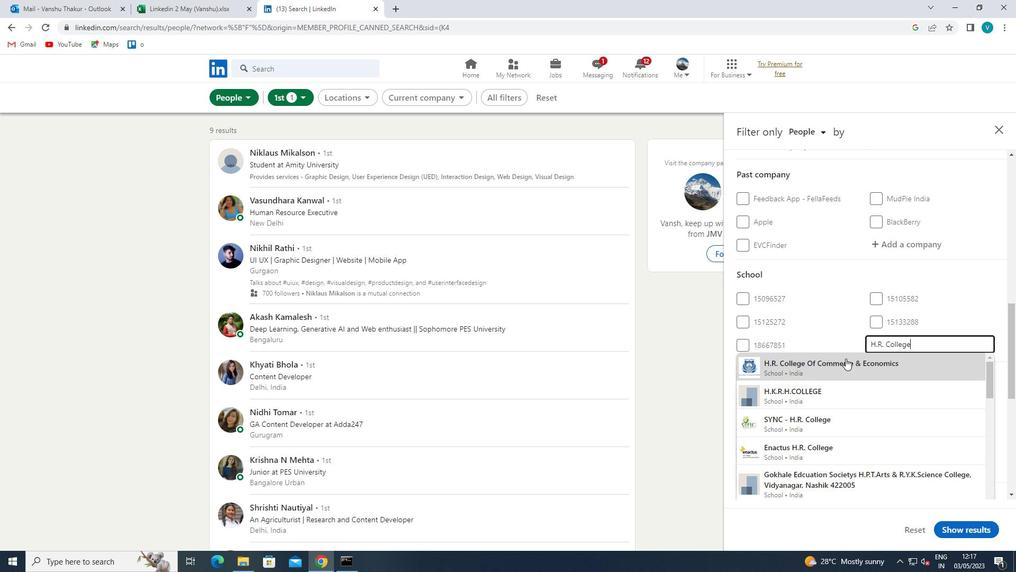 
Action: Mouse scrolled (846, 358) with delta (0, 0)
Screenshot: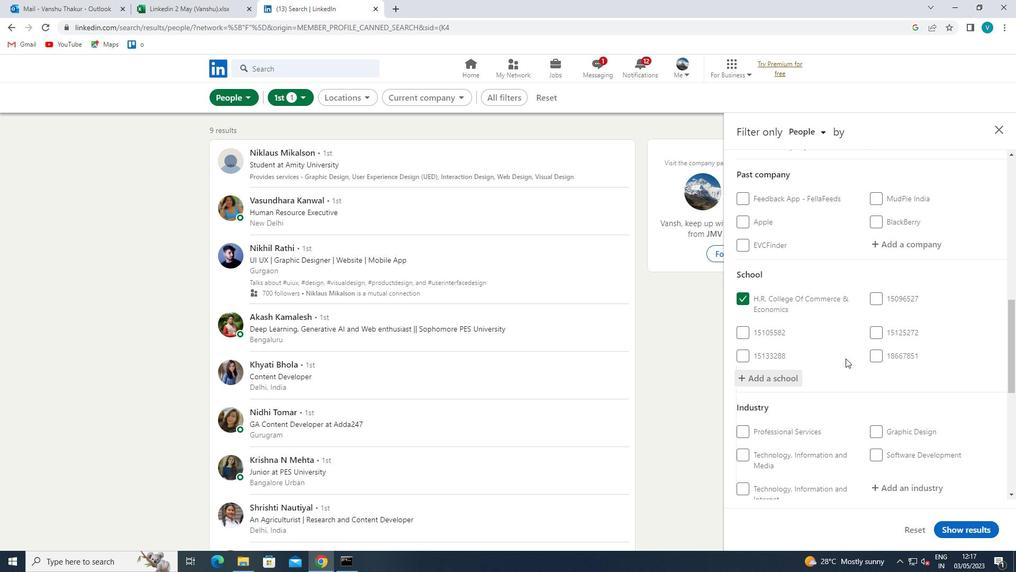 
Action: Mouse scrolled (846, 358) with delta (0, 0)
Screenshot: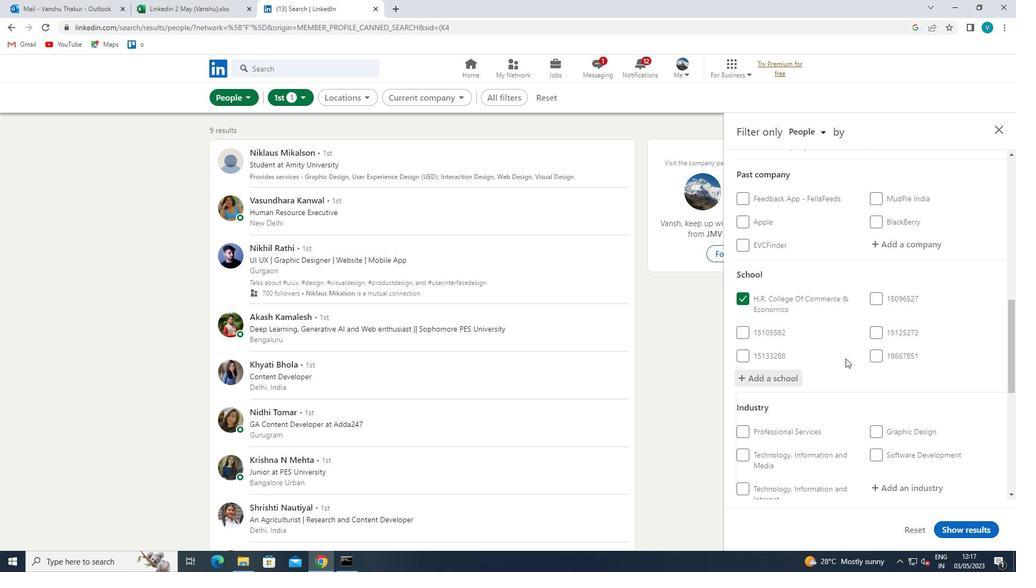 
Action: Mouse moved to (890, 378)
Screenshot: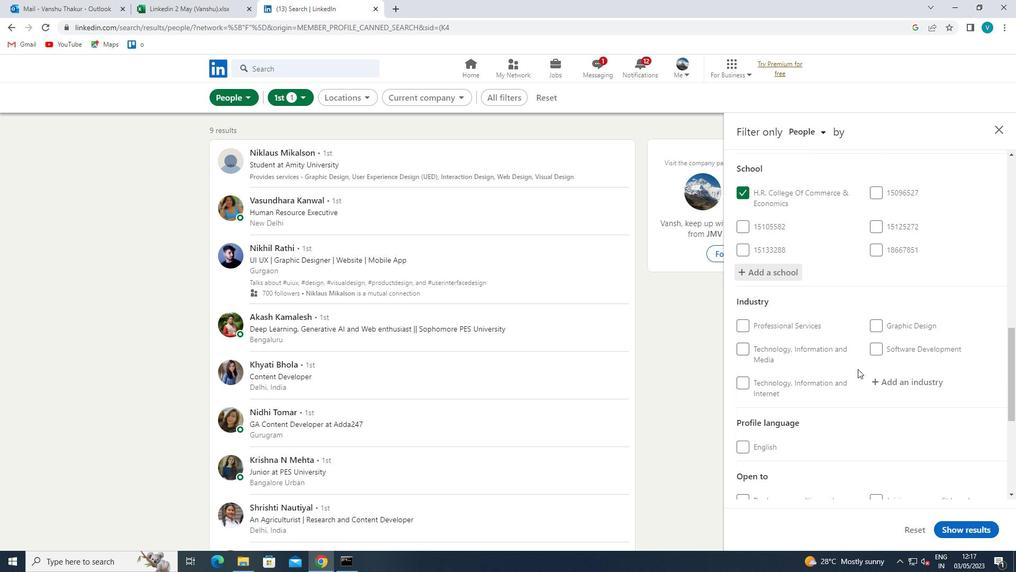 
Action: Mouse pressed left at (890, 378)
Screenshot: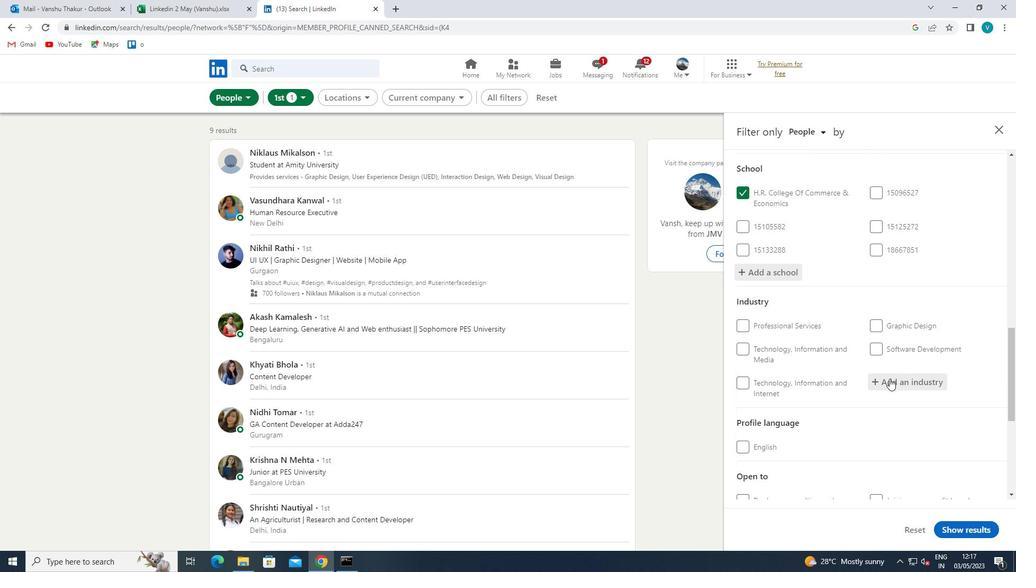 
Action: Key pressed <Key.shift>MEDICAL<Key.space>
Screenshot: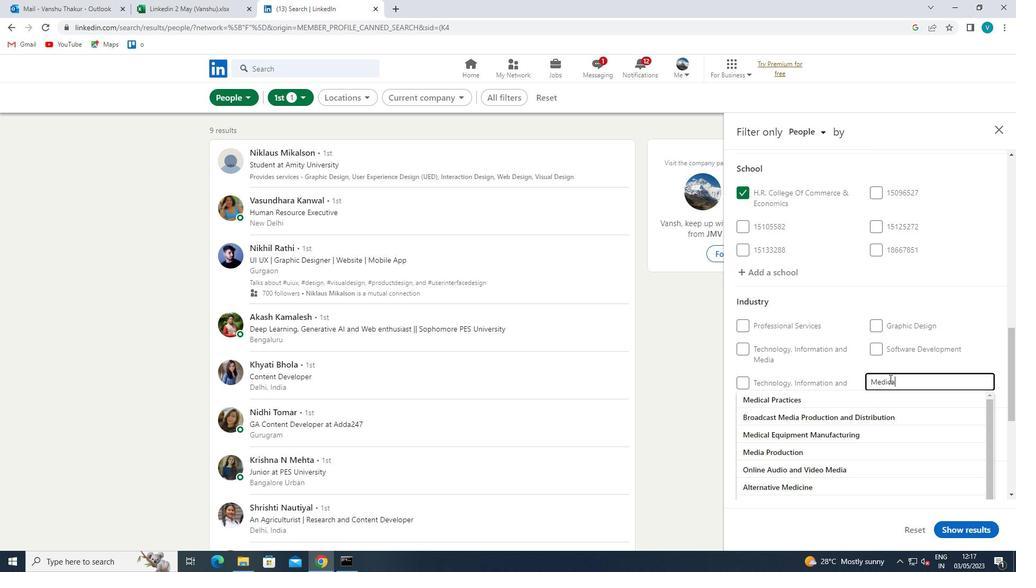 
Action: Mouse moved to (898, 418)
Screenshot: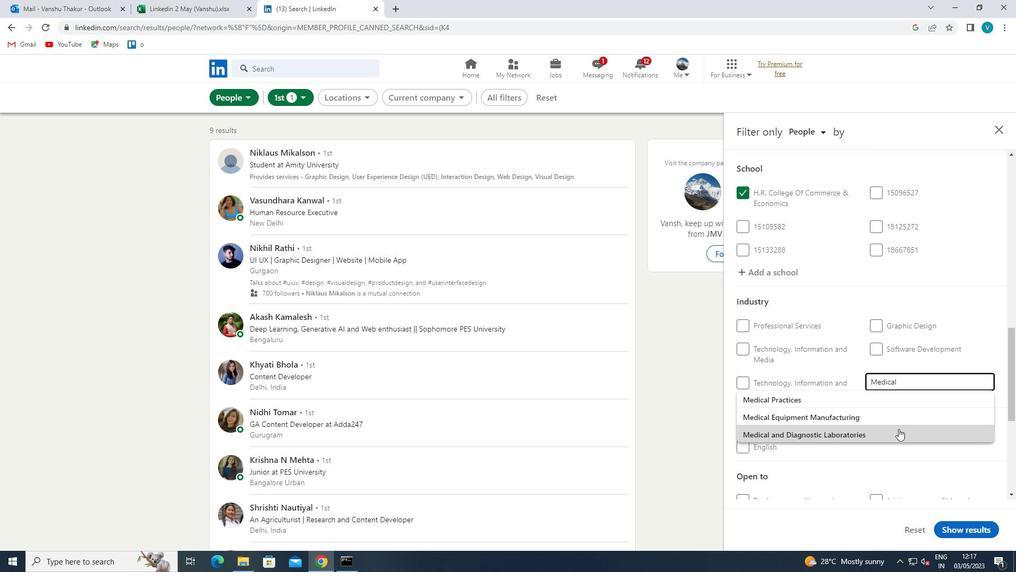 
Action: Mouse pressed left at (898, 418)
Screenshot: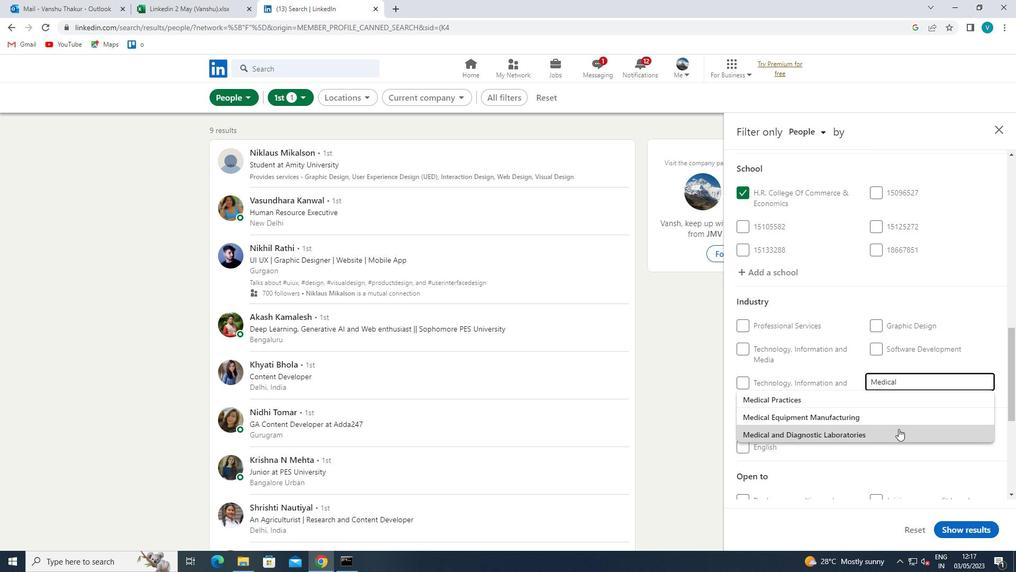 
Action: Mouse scrolled (898, 417) with delta (0, 0)
Screenshot: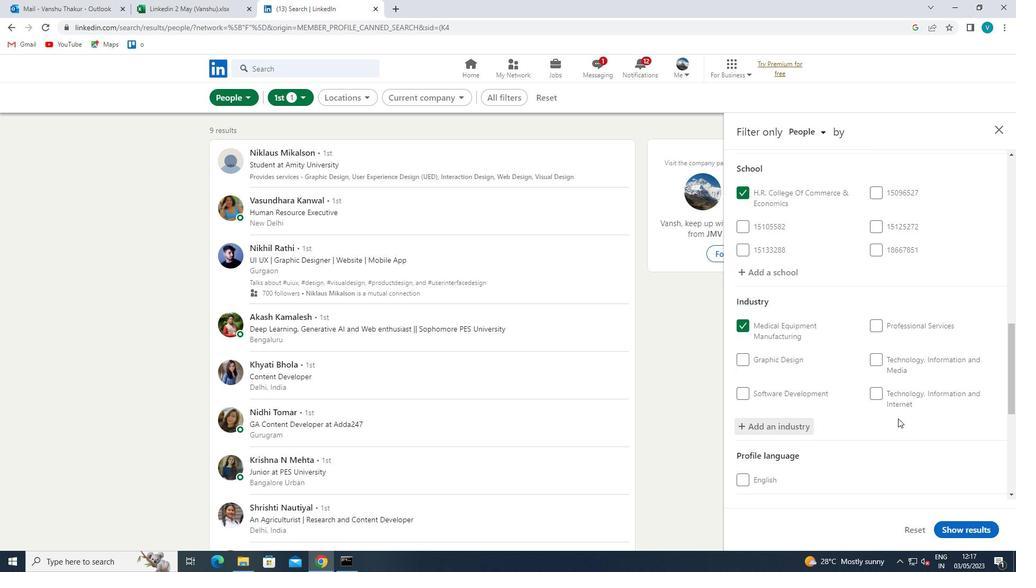 
Action: Mouse scrolled (898, 417) with delta (0, 0)
Screenshot: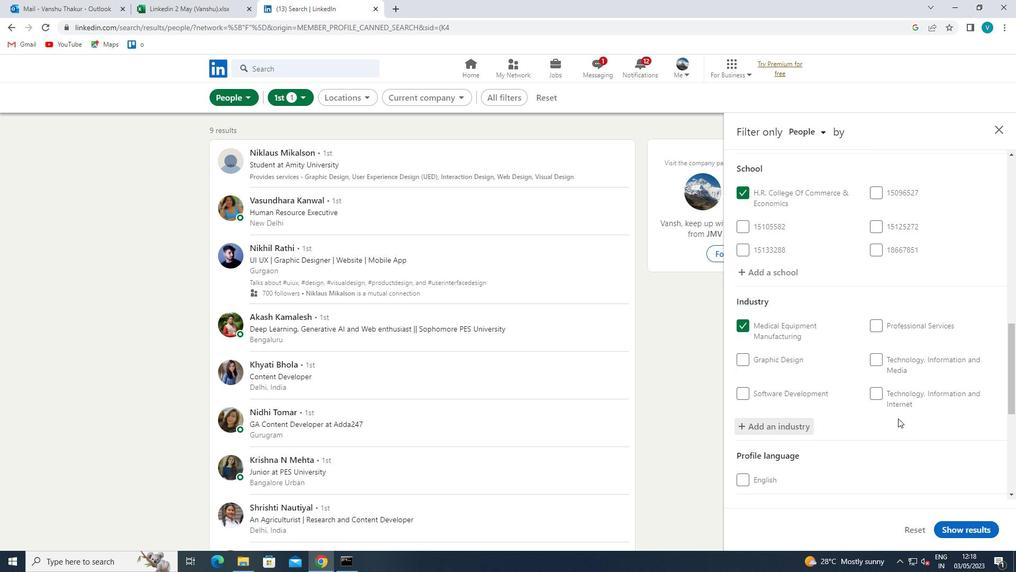 
Action: Mouse scrolled (898, 417) with delta (0, 0)
Screenshot: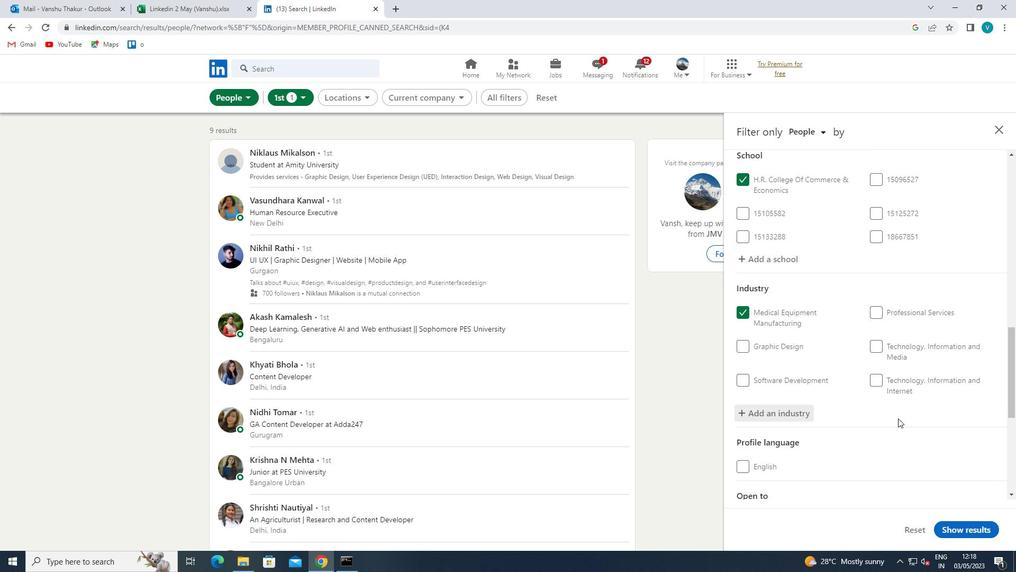 
Action: Mouse scrolled (898, 417) with delta (0, 0)
Screenshot: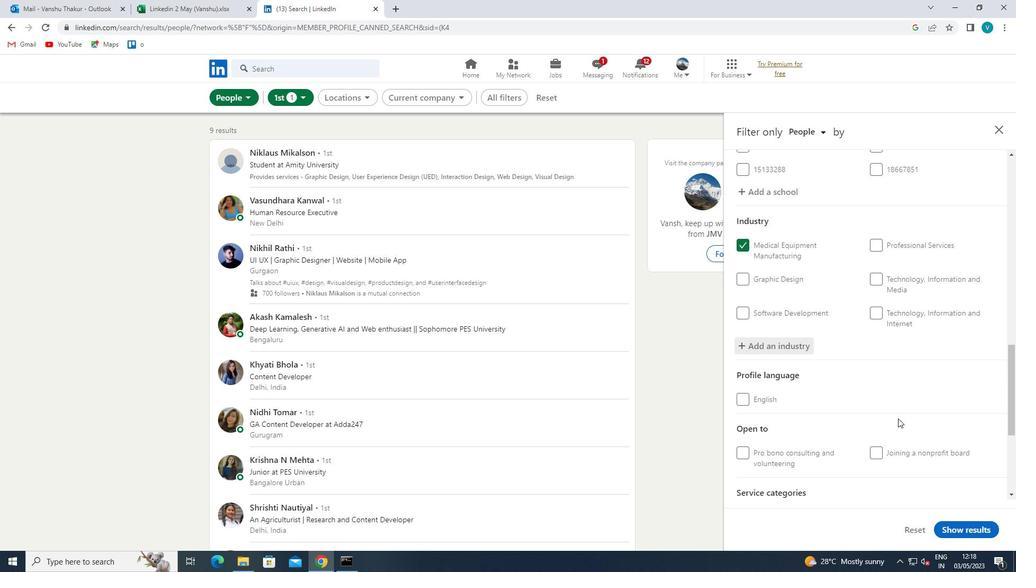 
Action: Mouse scrolled (898, 417) with delta (0, 0)
Screenshot: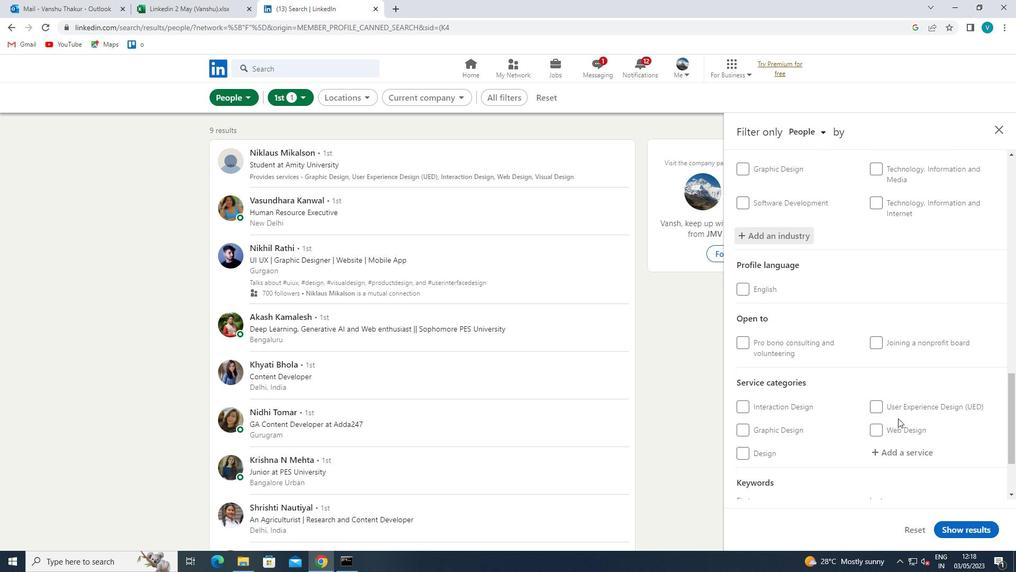 
Action: Mouse moved to (917, 379)
Screenshot: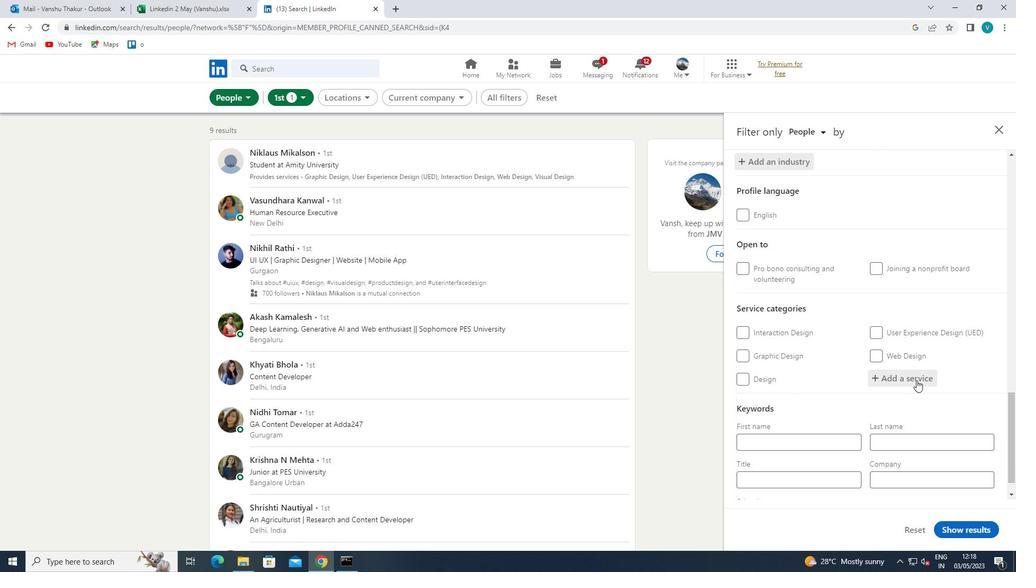 
Action: Mouse pressed left at (917, 379)
Screenshot: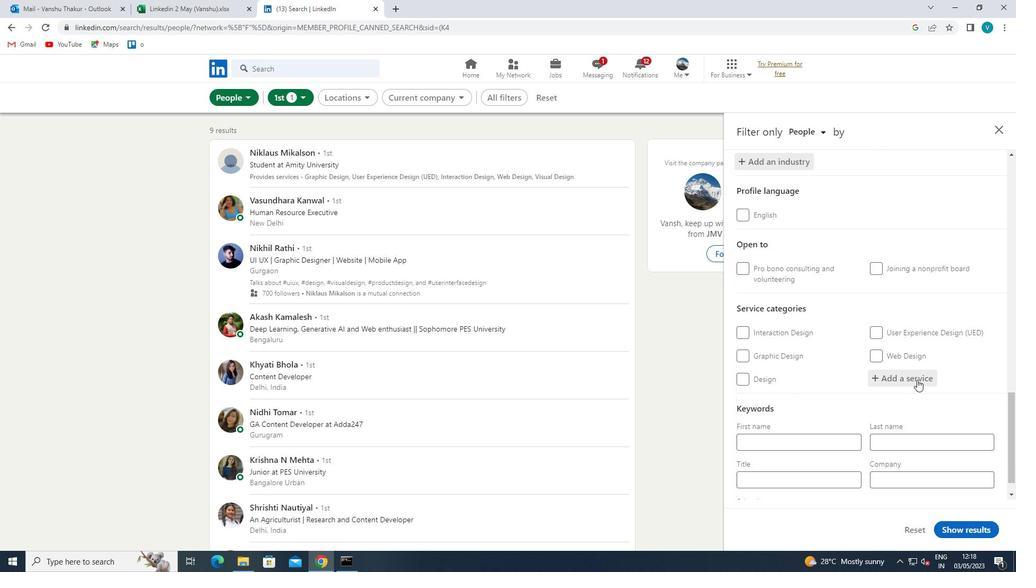 
Action: Mouse moved to (841, 377)
Screenshot: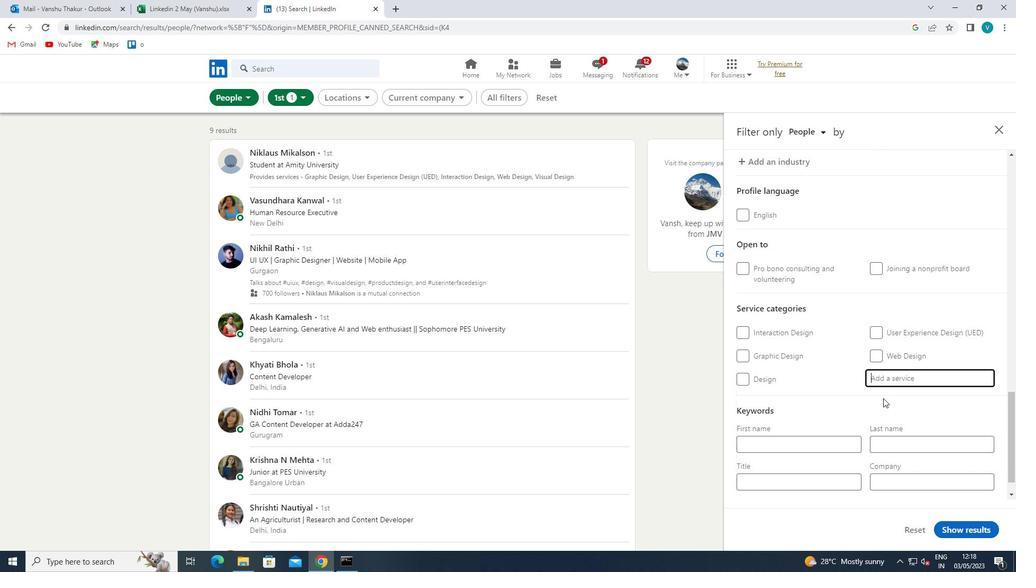 
Action: Key pressed <Key.shift>TAX<Key.space>
Screenshot: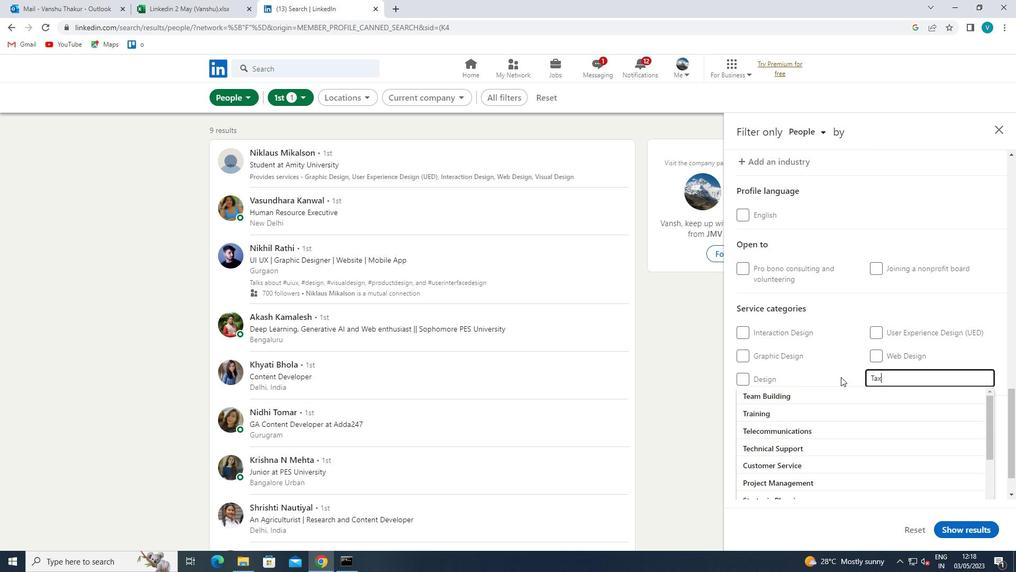 
Action: Mouse moved to (822, 404)
Screenshot: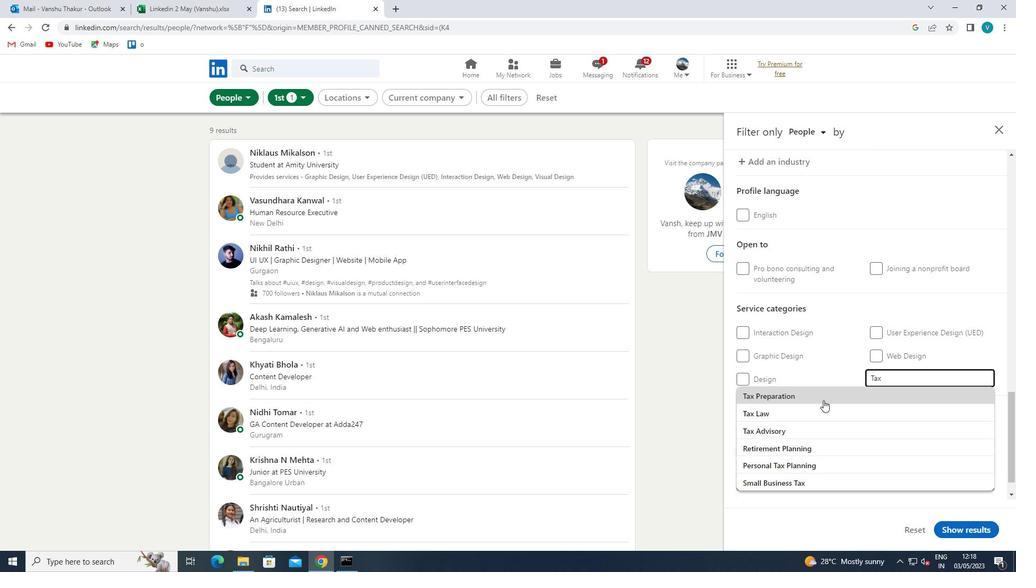 
Action: Mouse pressed left at (822, 404)
Screenshot: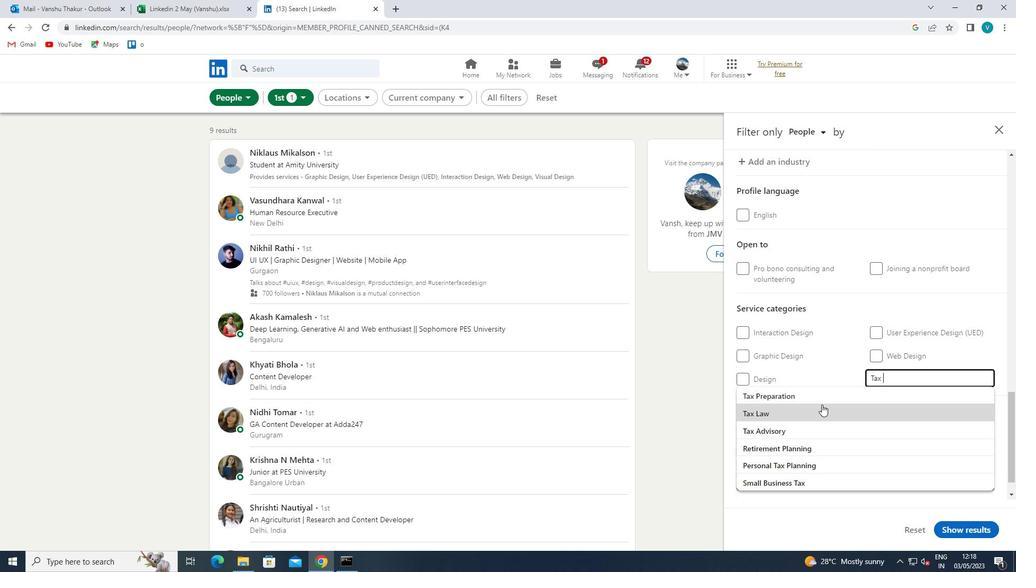 
Action: Mouse scrolled (822, 404) with delta (0, 0)
Screenshot: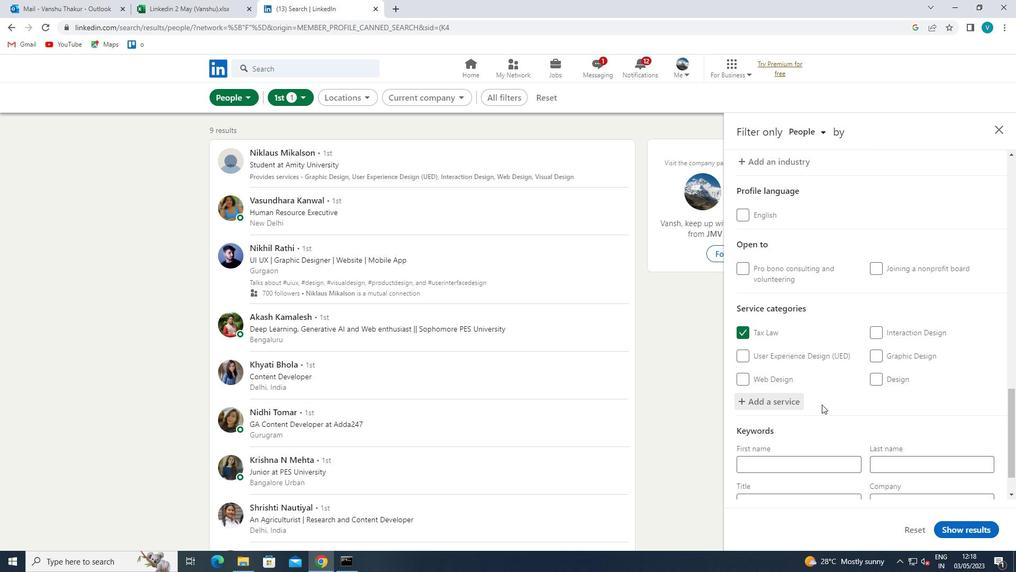 
Action: Mouse scrolled (822, 404) with delta (0, 0)
Screenshot: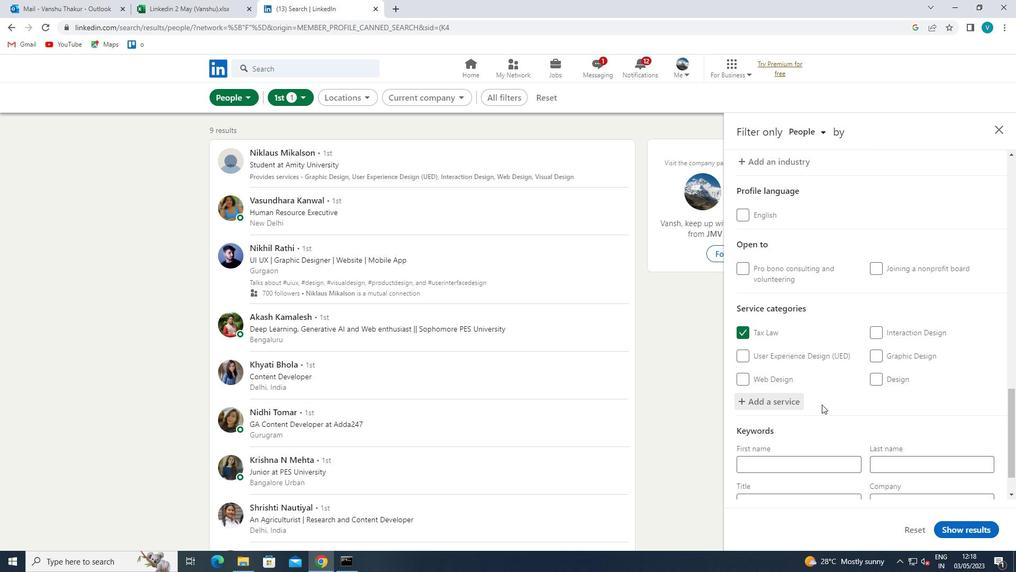 
Action: Mouse scrolled (822, 404) with delta (0, 0)
Screenshot: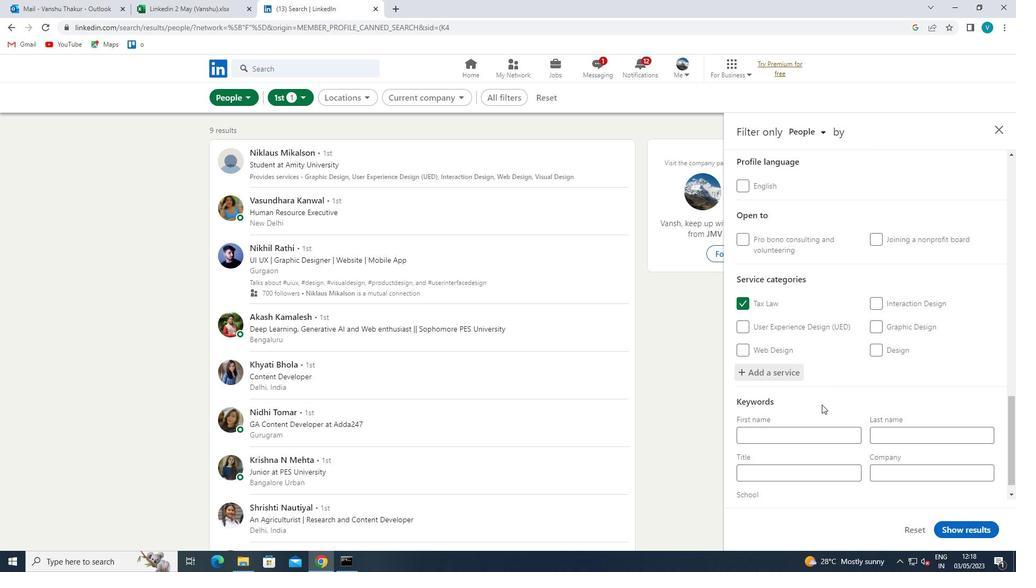 
Action: Mouse moved to (824, 452)
Screenshot: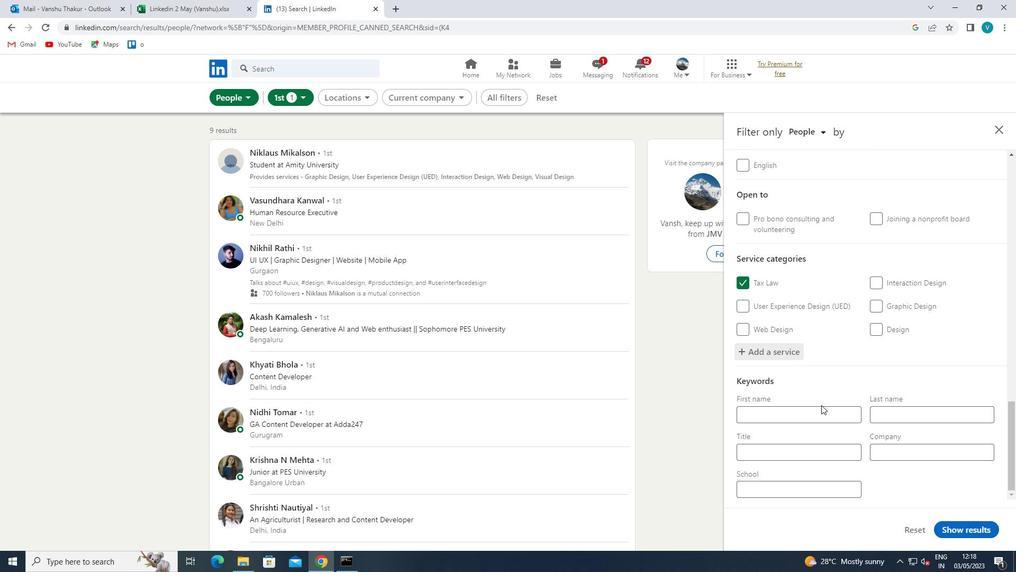 
Action: Mouse pressed left at (824, 452)
Screenshot: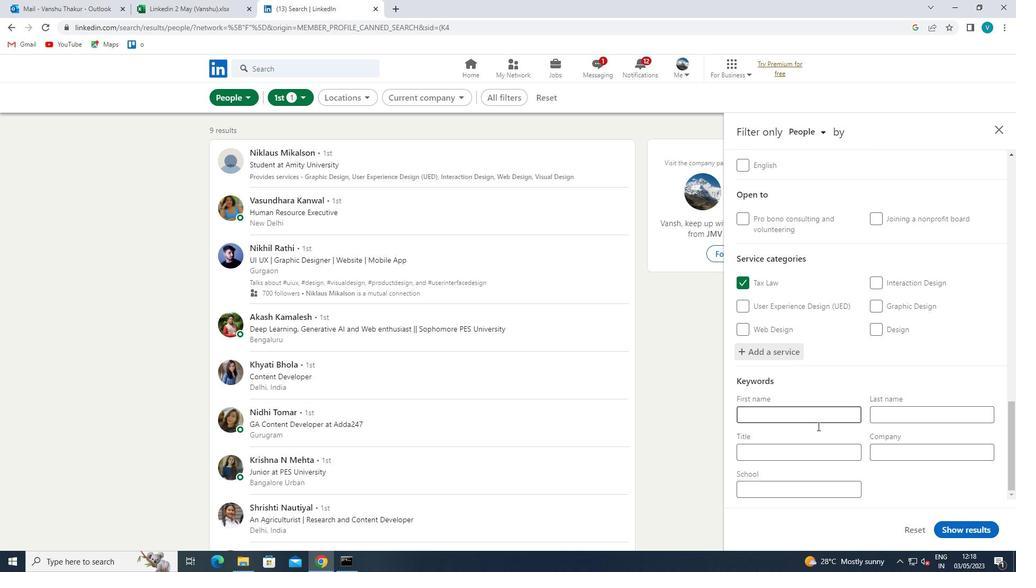 
Action: Key pressed <Key.shift>HABITAT<Key.space>FOR<Key.space><Key.shift>HUMANITY<Key.space><Key.shift>BUUI<Key.backspace><Key.backspace>ILDER<Key.space>
Screenshot: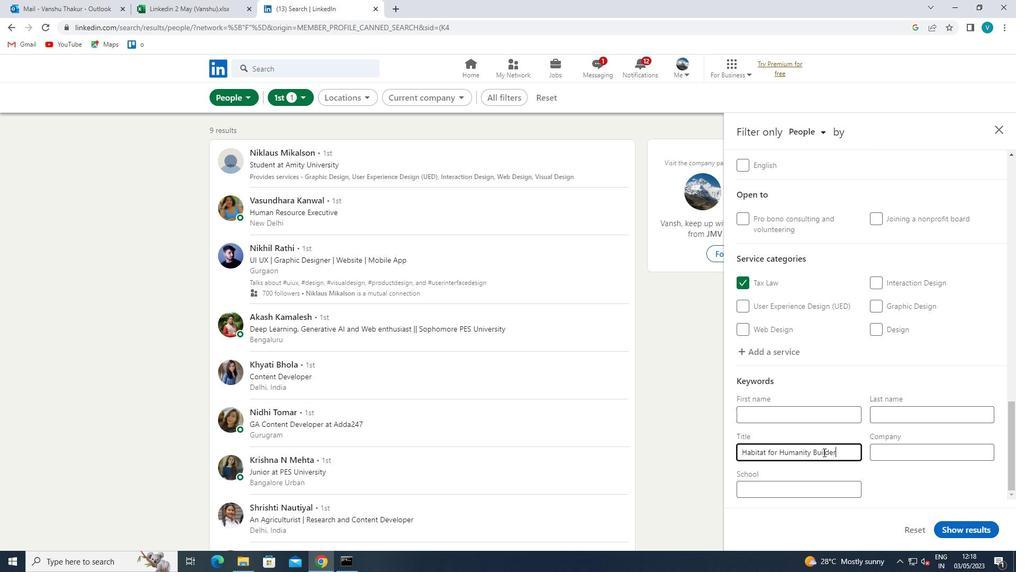 
Action: Mouse moved to (938, 525)
Screenshot: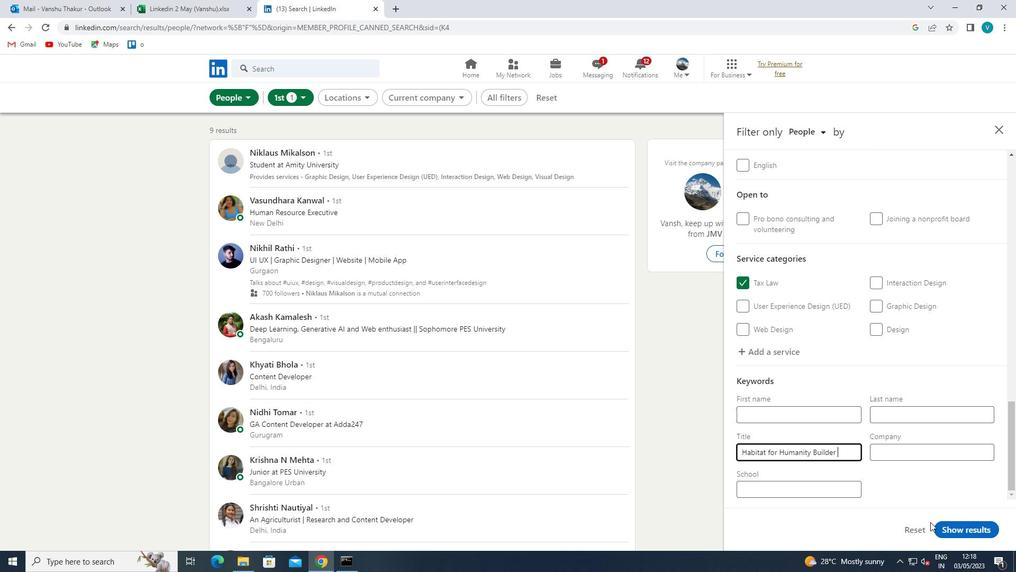 
Action: Mouse pressed left at (938, 525)
Screenshot: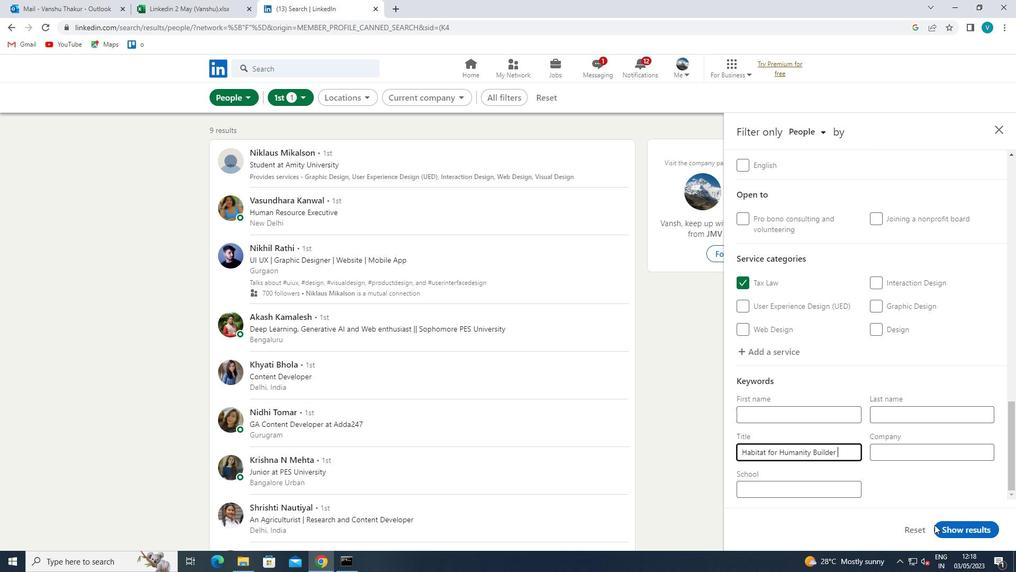 
Action: Mouse moved to (894, 553)
Screenshot: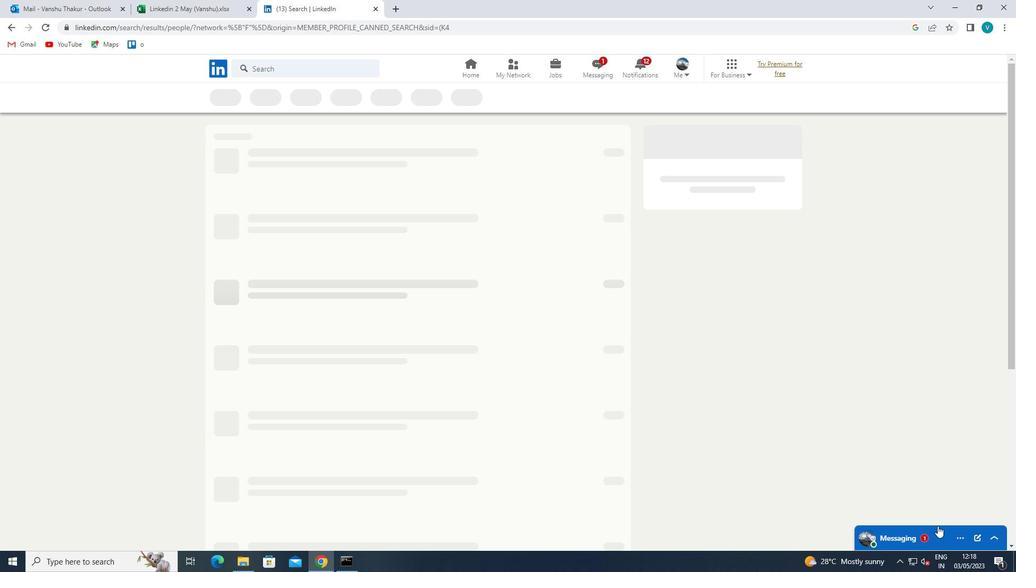 
